 Task: open an excel sheet and write heading  Money ManagerAdd Descriptions in a column and its values below  'Salary, Rent, Groceries, Utilities, Dining out, Transportation & Entertainment. 'Add Categories in next column and its values below  Income, Expense, Expense, Expense, Expense, Expense & Expense. Add Amount in next column and its values below  $2,500, $800, $200, $100, $50, $30 & $100Add Dates in next column and its values below  2023-05-01, 2023-05-05, 2023-05-10, 2023-05-15, 2023-05-20, 2023-05-25 & 2023-05-31Save page Excel Document
Action: Mouse moved to (53, 136)
Screenshot: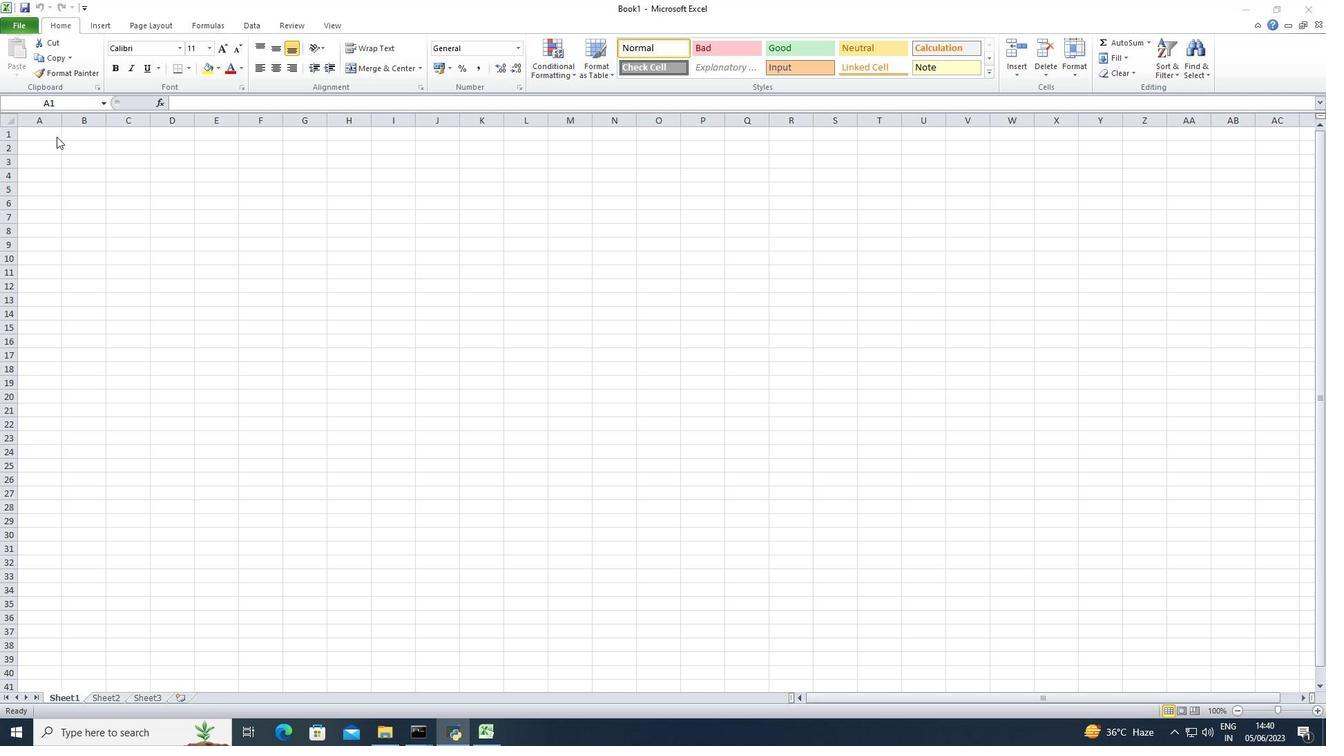 
Action: Mouse pressed left at (53, 136)
Screenshot: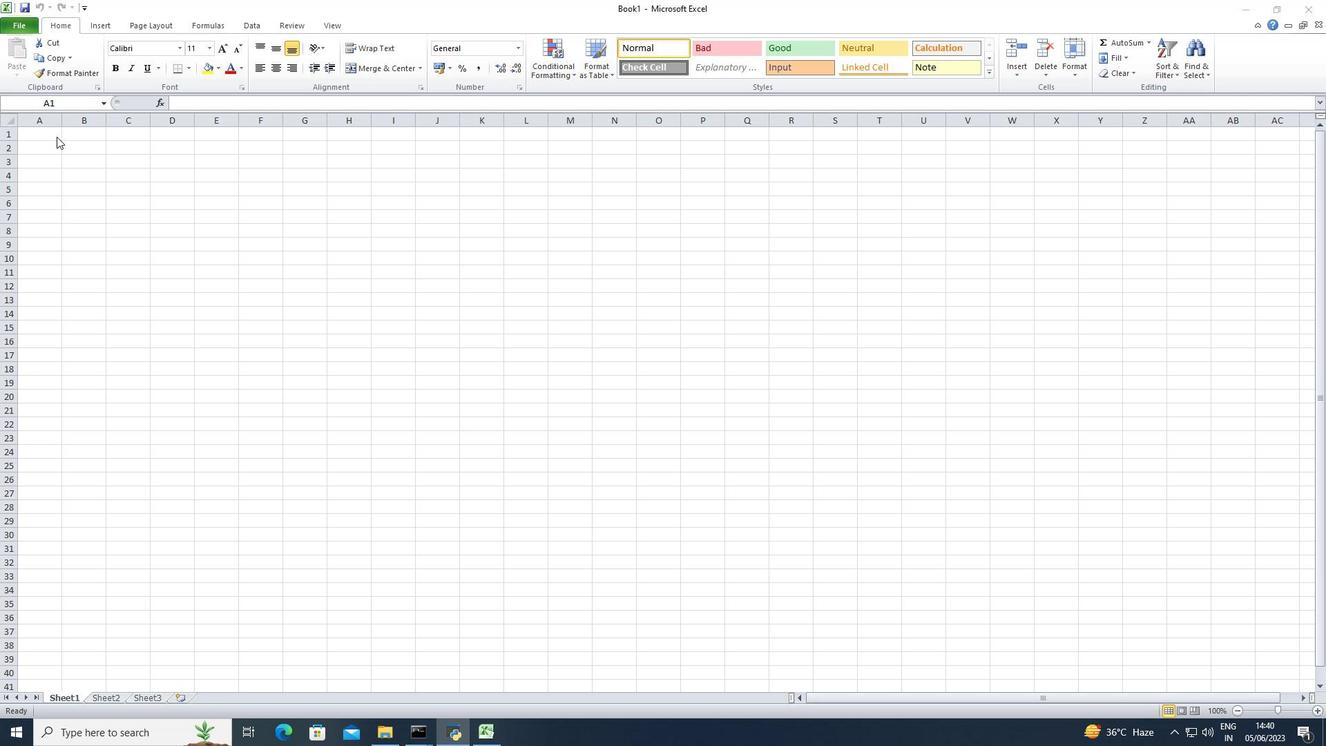 
Action: Key pressed <Key.shift>Money<Key.space><Key.shift>Manager
Screenshot: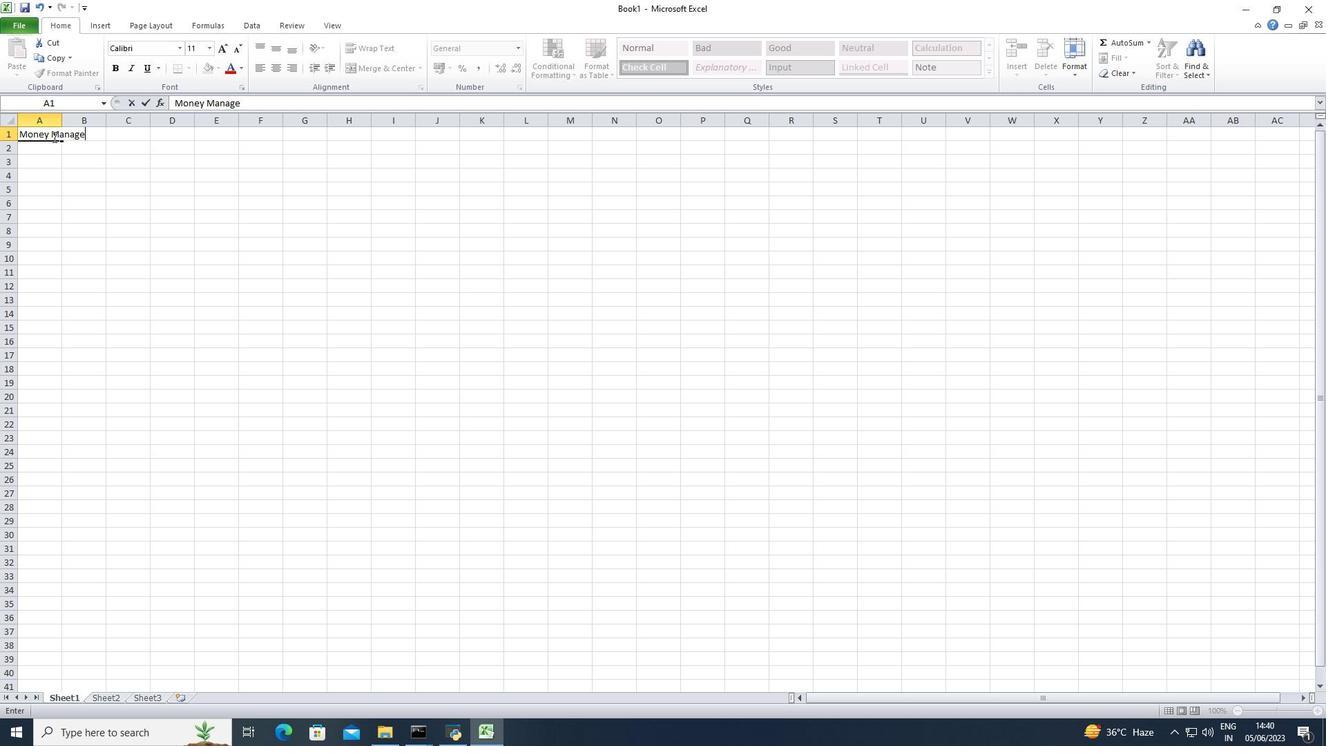 
Action: Mouse moved to (34, 168)
Screenshot: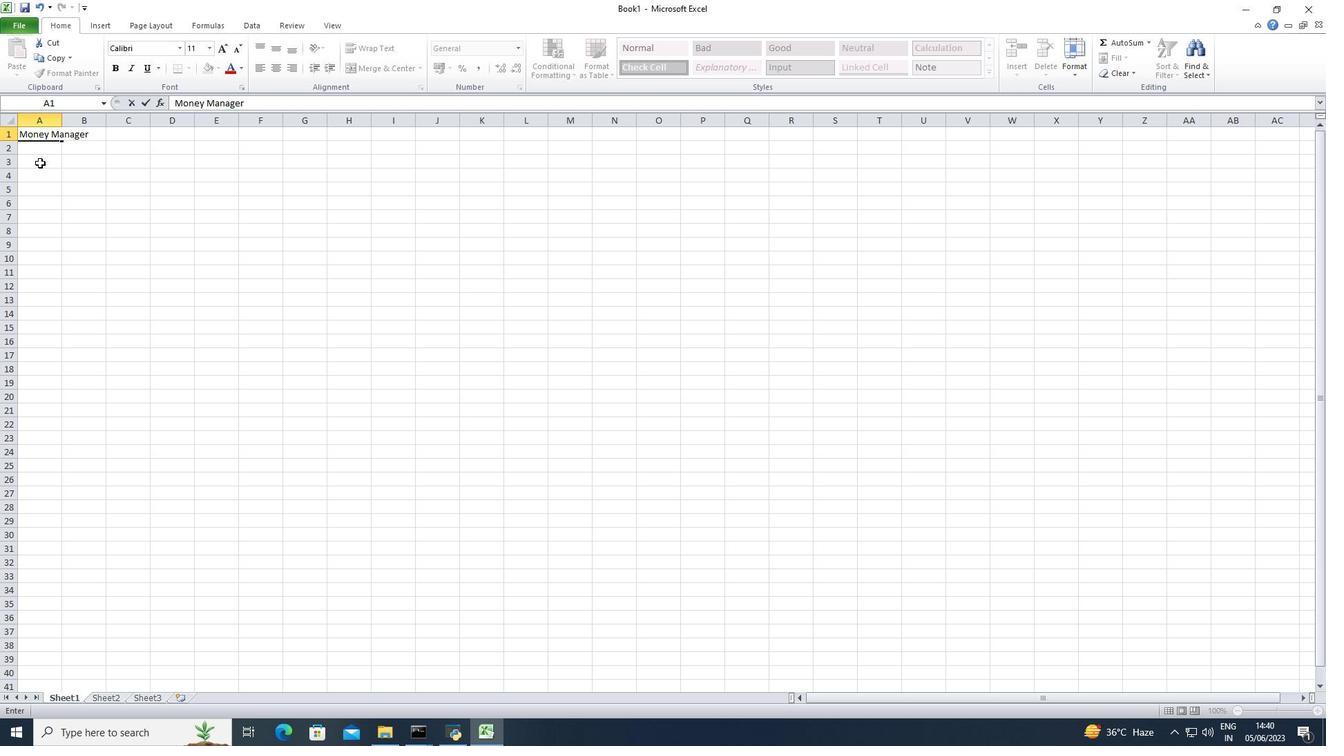 
Action: Mouse pressed left at (34, 168)
Screenshot: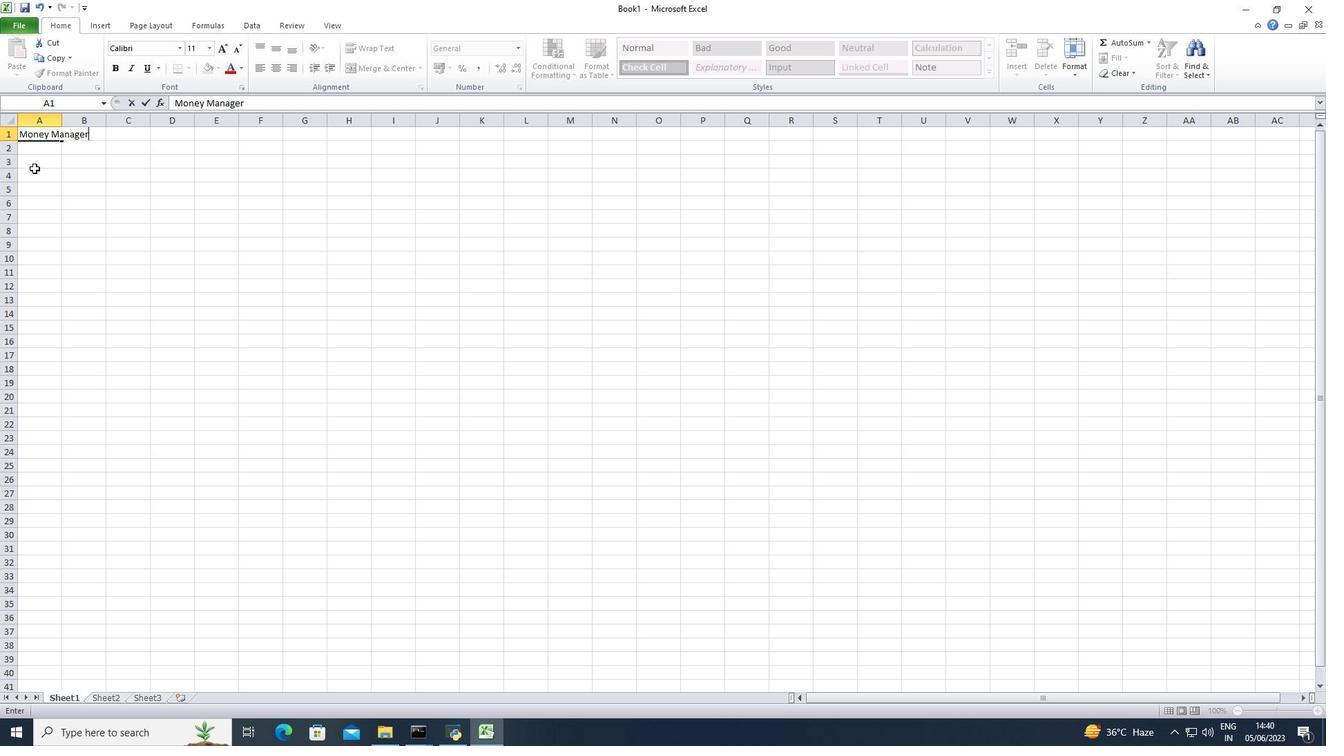 
Action: Key pressed <Key.shift>Descriptions
Screenshot: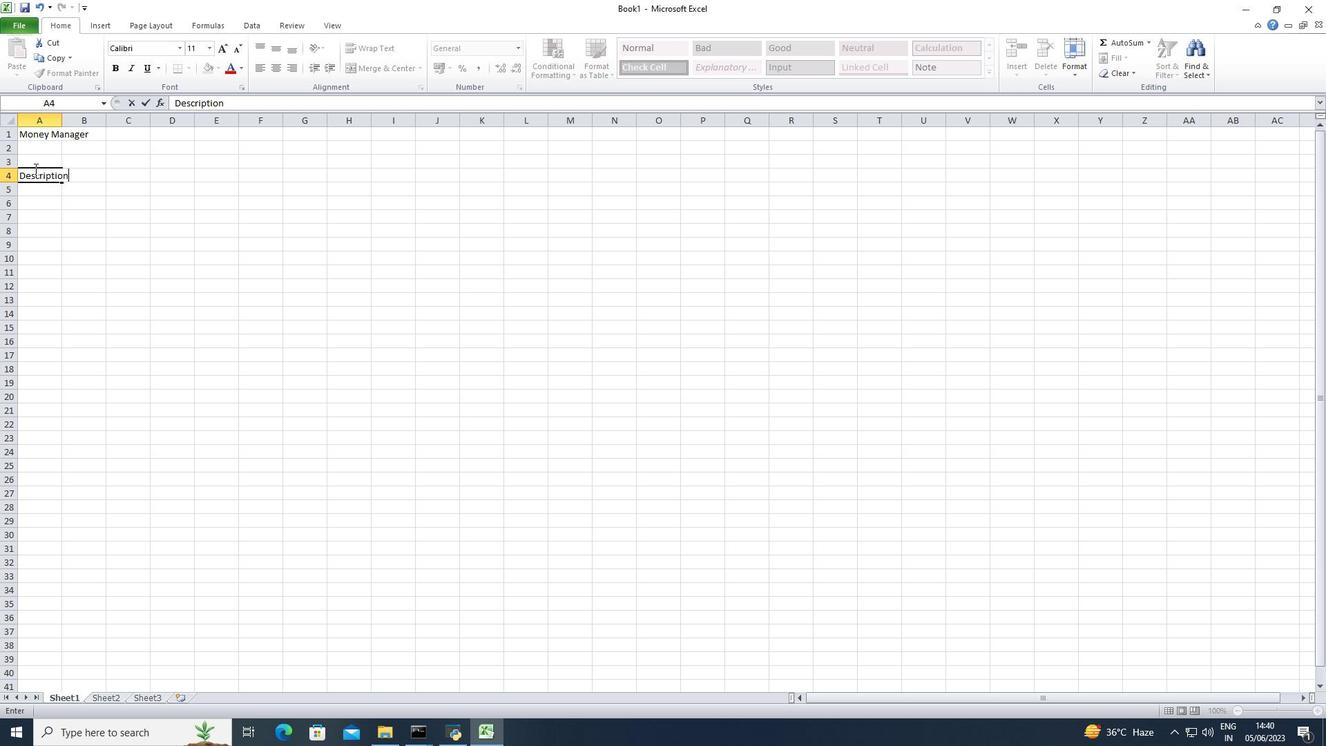 
Action: Mouse moved to (10, 152)
Screenshot: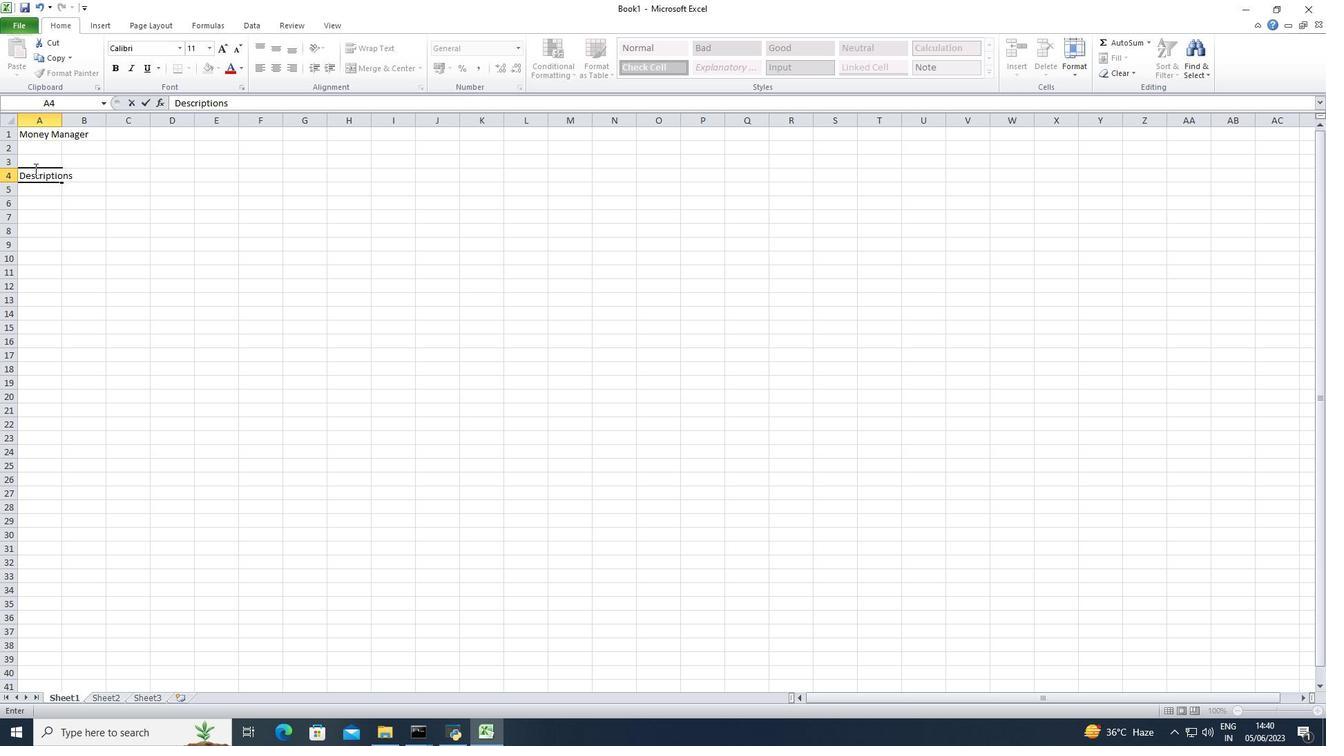 
Action: Key pressed <Key.down><Key.shift>Salary<Key.down><Key.shift>Rent<Key.down><Key.shift>Groceries<Key.down><Key.shift><Key.shift><Key.shift>Utilities<Key.down><Key.shift>Dining<Key.space><Key.shift><Key.shift><Key.shift>Out<Key.down><Key.shift>Transportation<Key.space><Key.enter><Key.shift>Entertainment<Key.down><Key.right><Key.right><Key.up><Key.up><Key.up><Key.up><Key.up><Key.up><Key.up><Key.up><Key.shift>Categories<Key.down><Key.shift><Key.shift><Key.shift><Key.shift><Key.shift><Key.shift><Key.shift><Key.shift><Key.shift><Key.shift>Income<Key.down><Key.shift>Expense<Key.down><Key.shift>Expense<Key.down><Key.shift>Expense<Key.down><Key.shift><Key.shift><Key.shift><Key.shift><Key.shift><Key.shift><Key.shift><Key.shift><Key.shift><Key.shift><Key.shift><Key.shift><Key.shift>Expense<Key.down><Key.shift>Expense<Key.down><Key.shift>Expense<Key.down><Key.right><Key.right><Key.up><Key.up><Key.up><Key.up><Key.up><Key.up><Key.up><Key.up><Key.shift>Amount<Key.down>2500<Key.down>800<Key.down>200<Key.down>100<Key.down>50<Key.down>30<Key.down>100<Key.down>
Screenshot: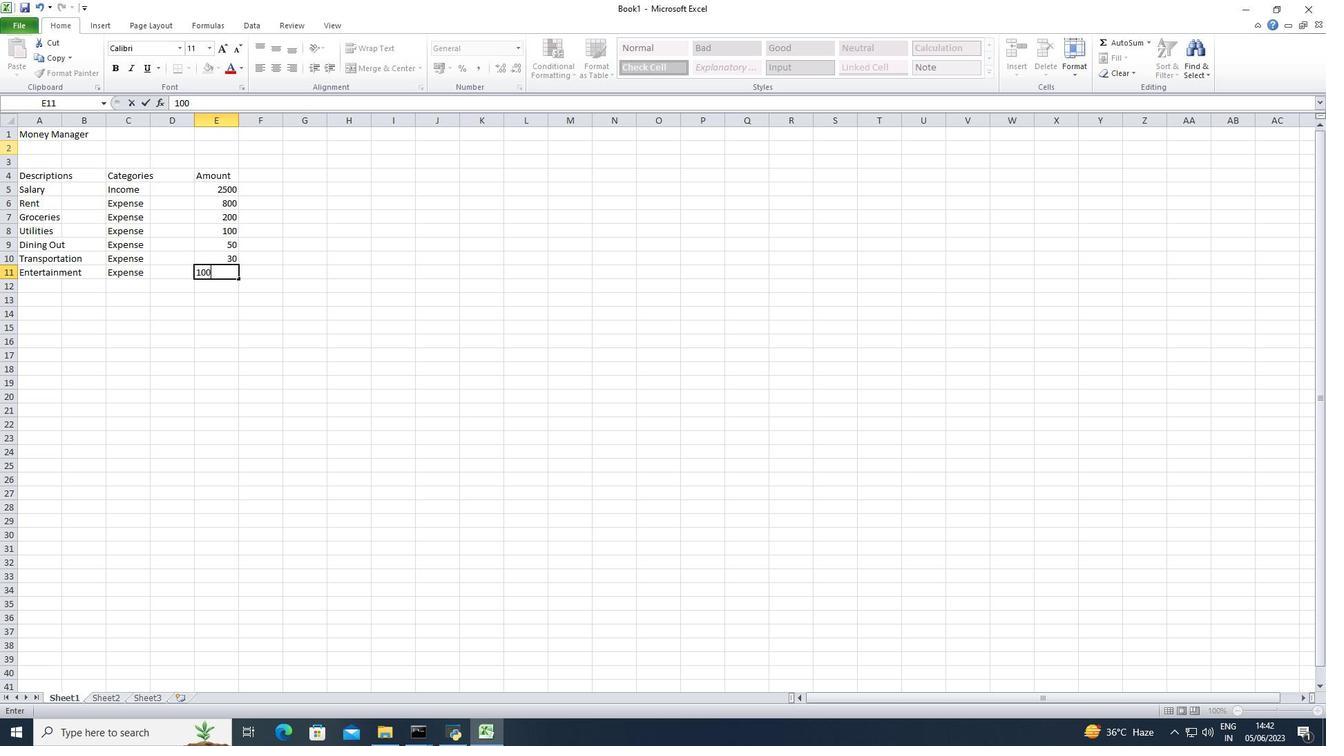 
Action: Mouse moved to (209, 193)
Screenshot: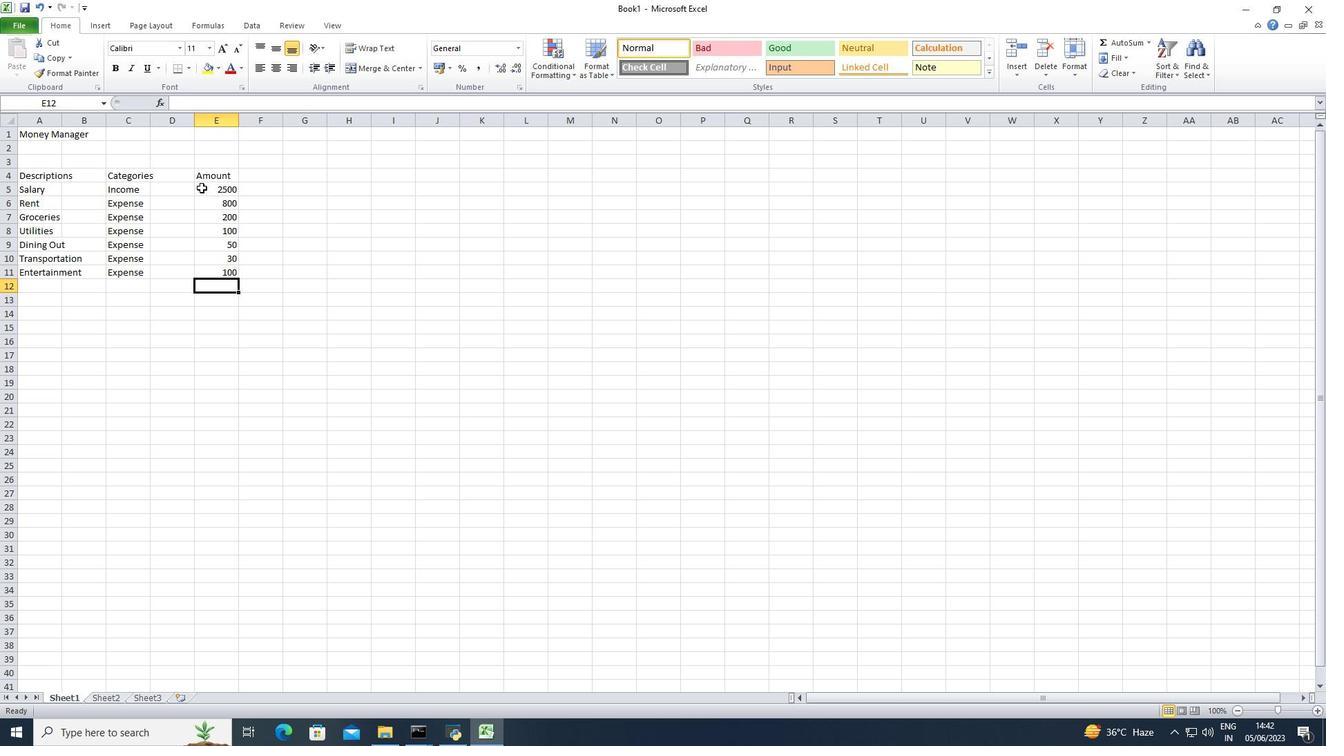 
Action: Mouse pressed left at (209, 193)
Screenshot: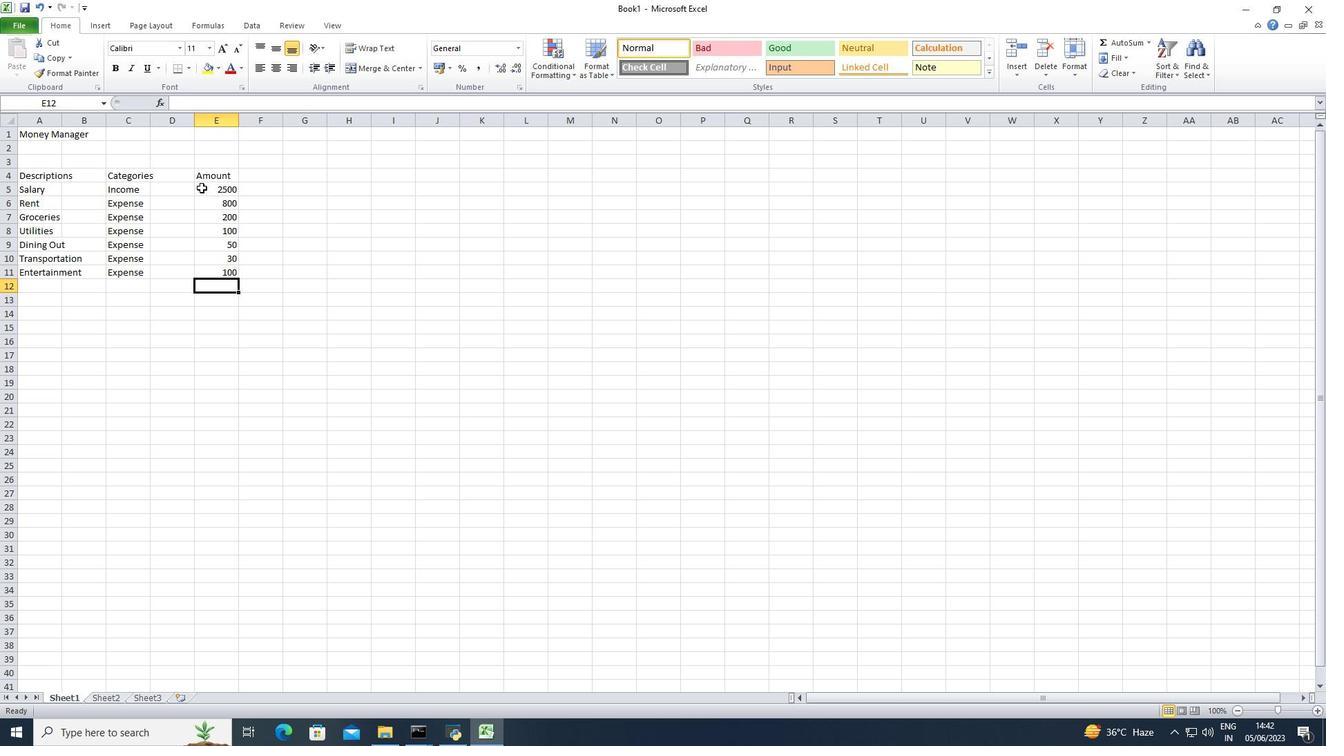 
Action: Mouse moved to (517, 51)
Screenshot: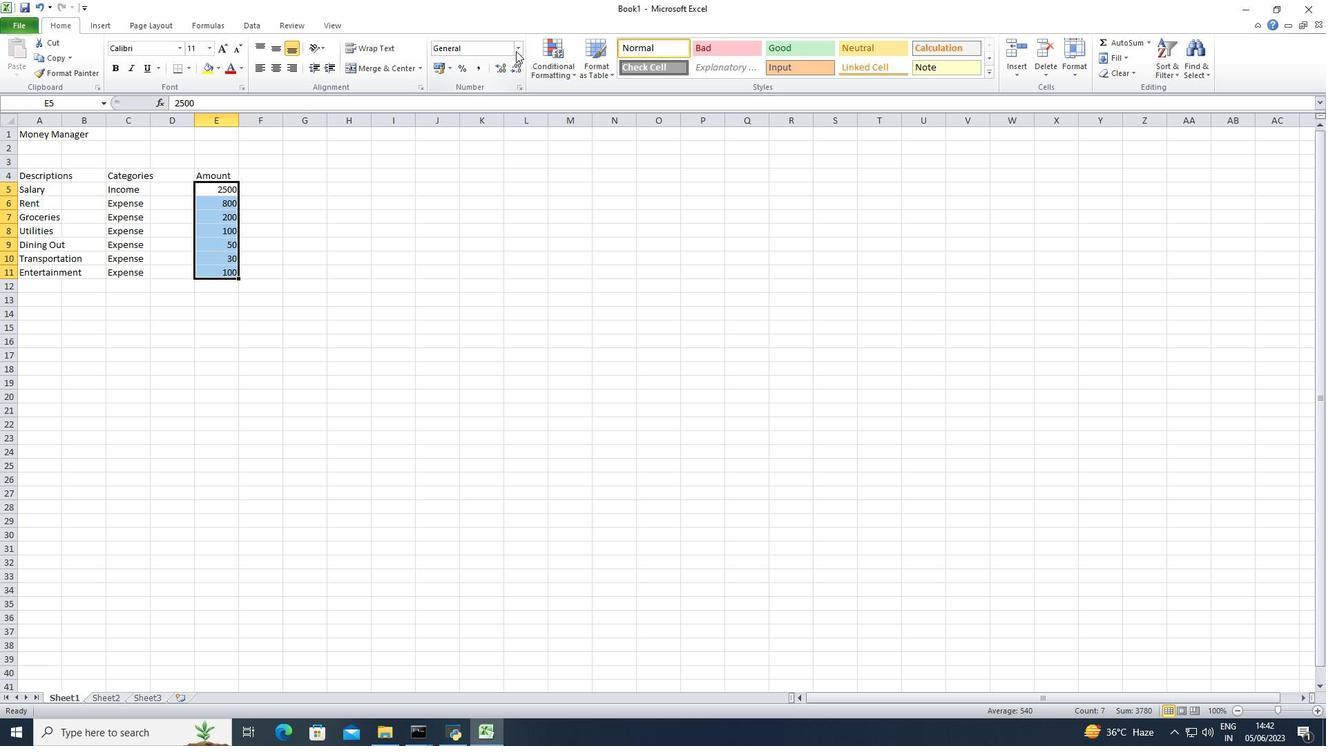 
Action: Mouse pressed left at (517, 51)
Screenshot: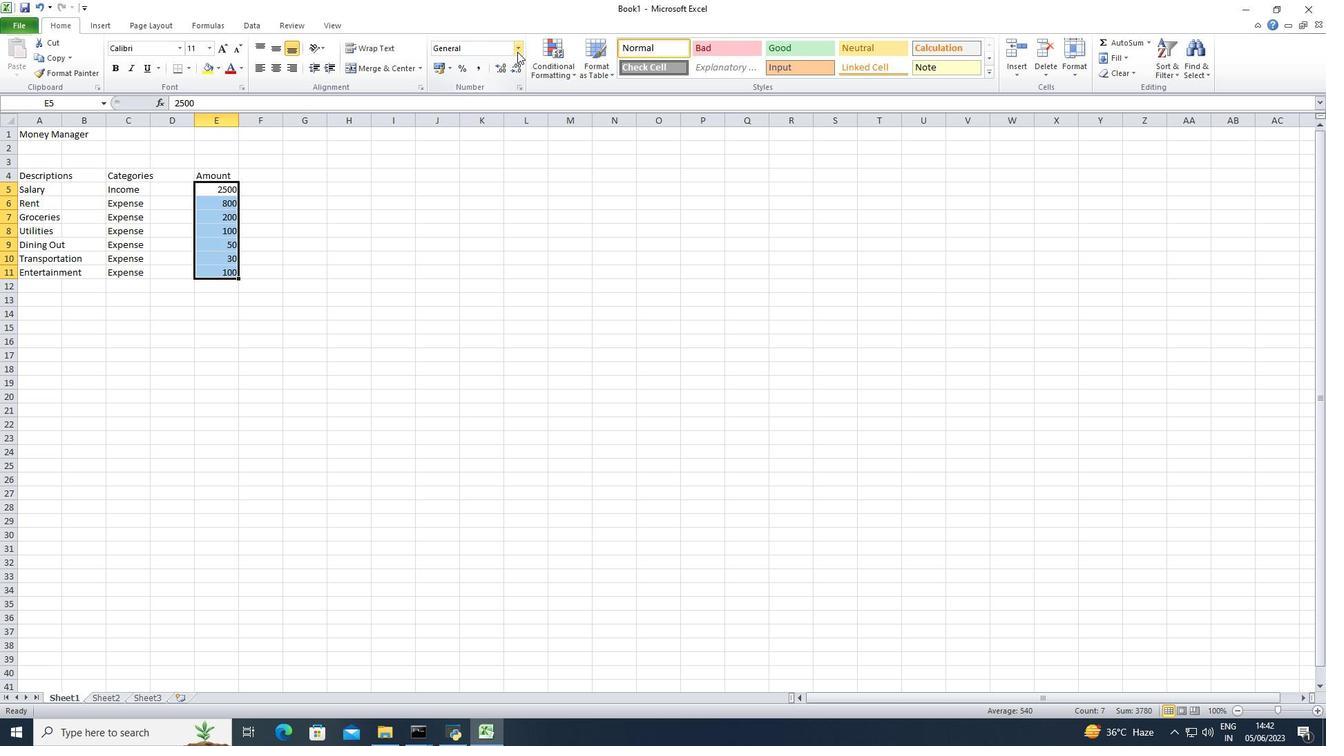 
Action: Mouse moved to (501, 402)
Screenshot: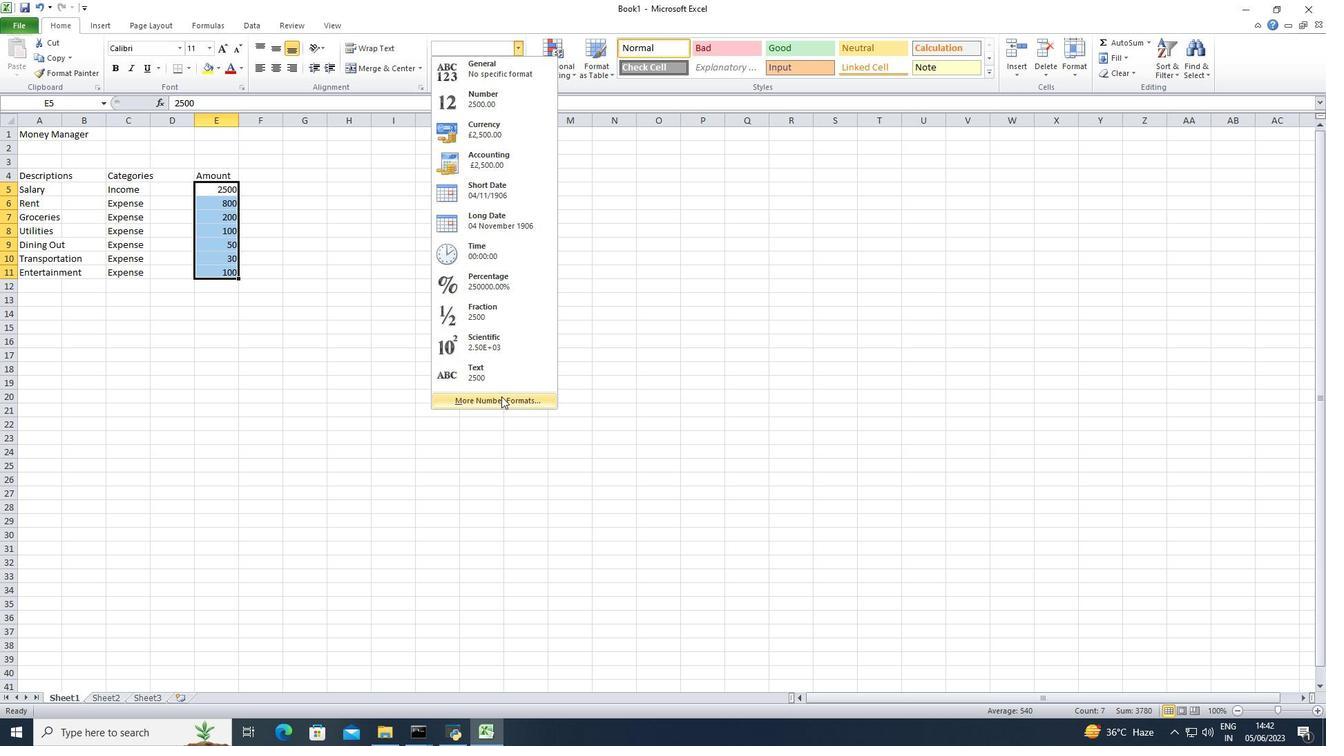 
Action: Mouse pressed left at (501, 402)
Screenshot: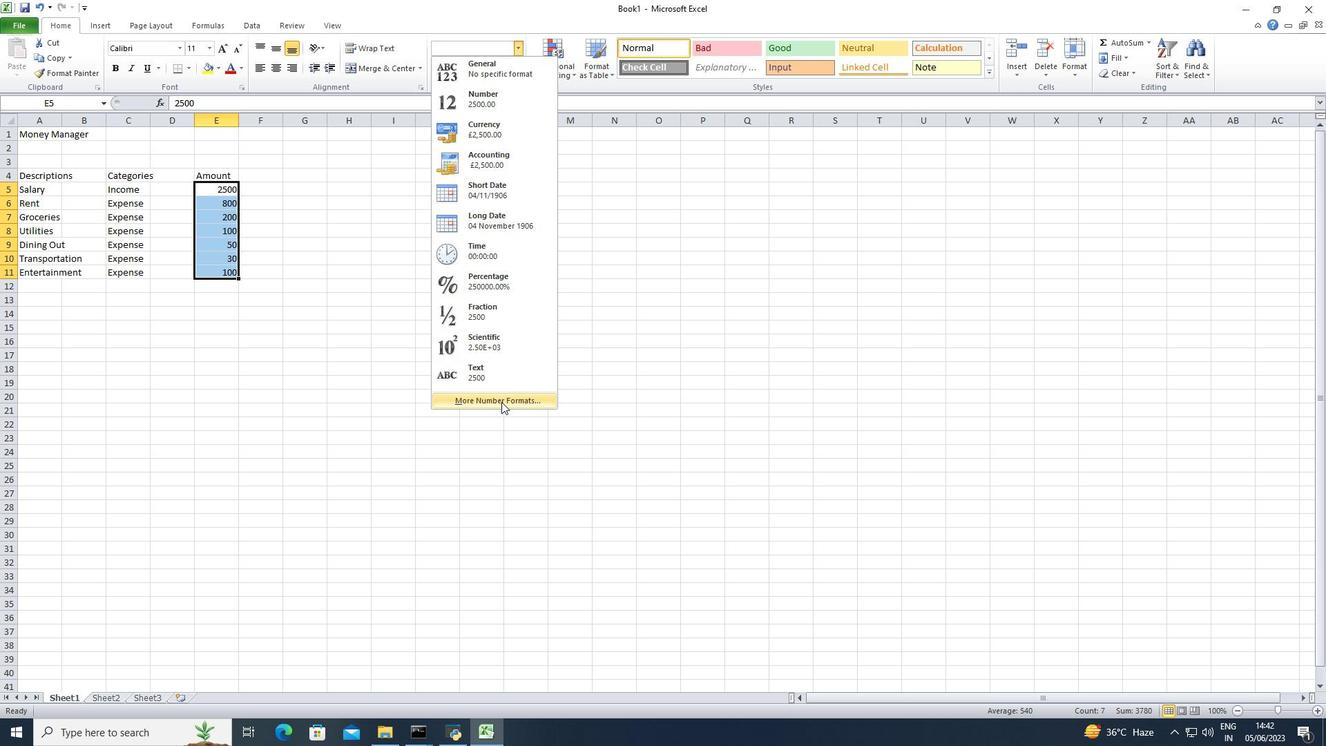
Action: Mouse moved to (216, 258)
Screenshot: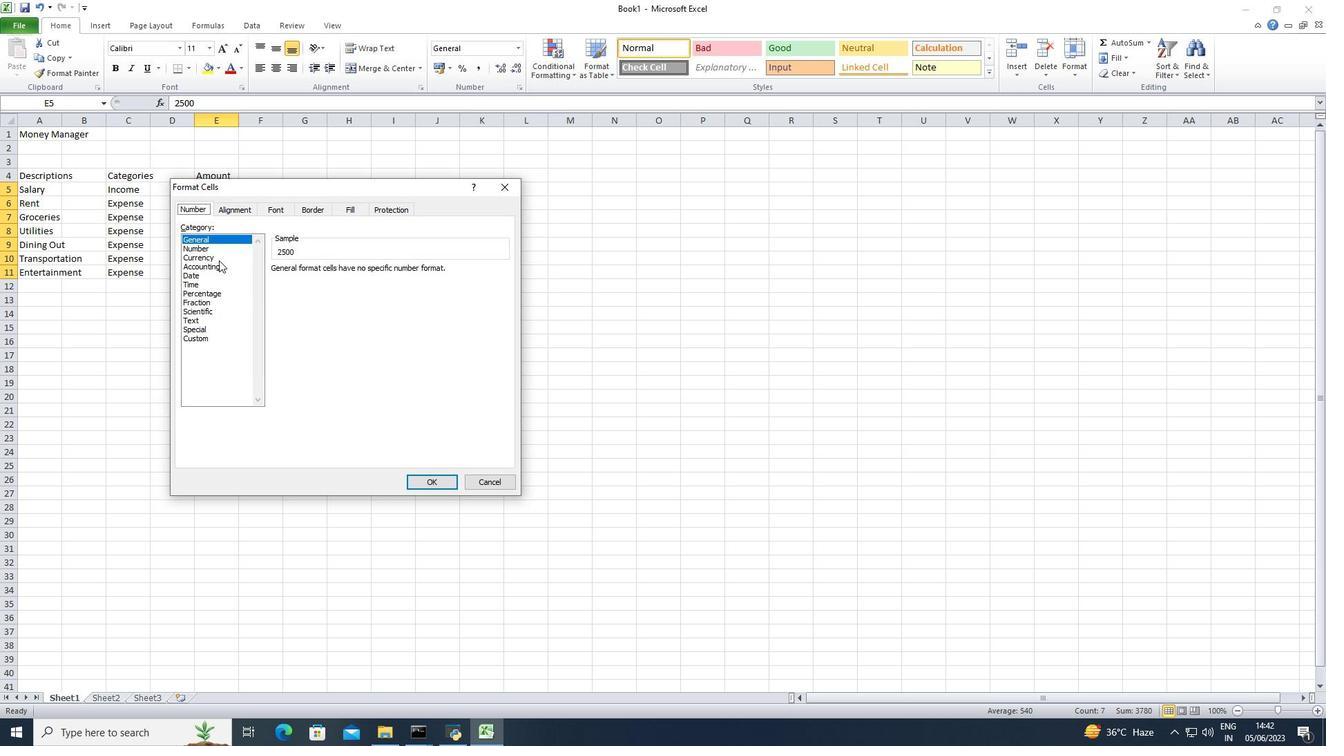 
Action: Mouse pressed left at (216, 258)
Screenshot: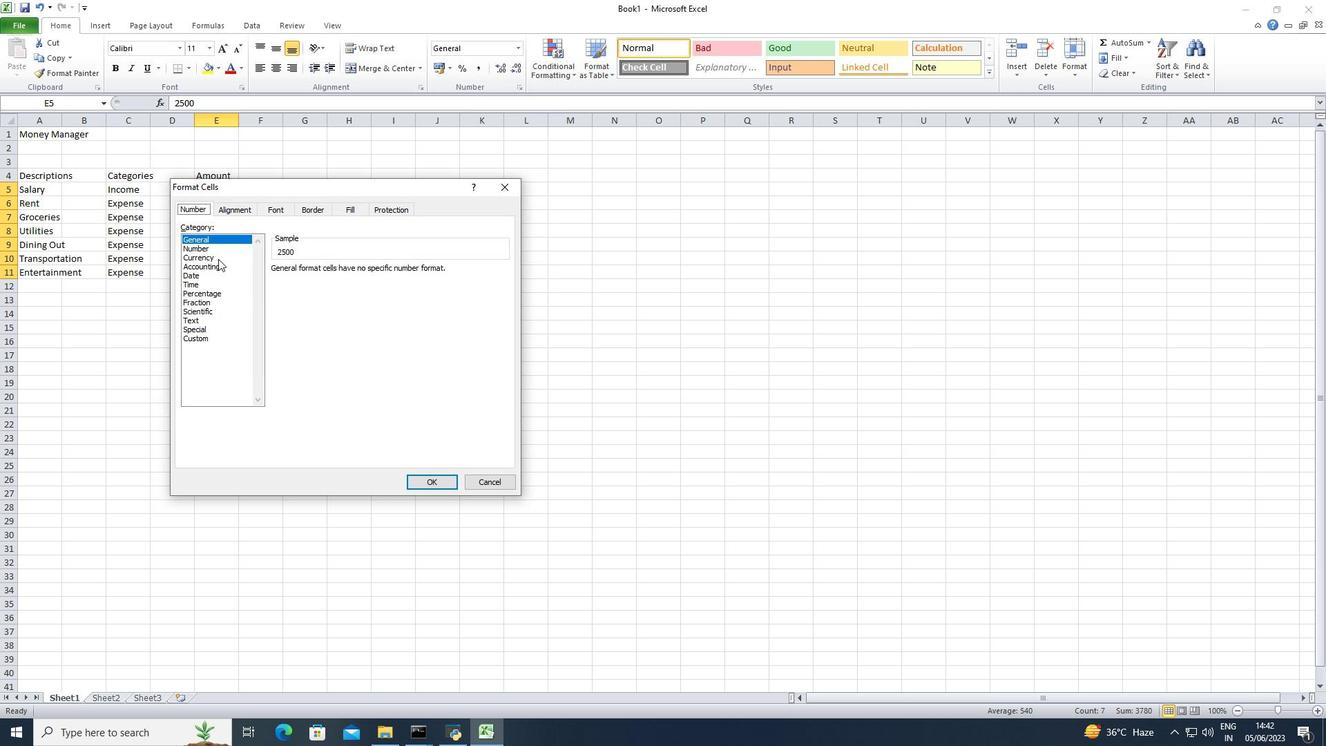 
Action: Mouse moved to (362, 272)
Screenshot: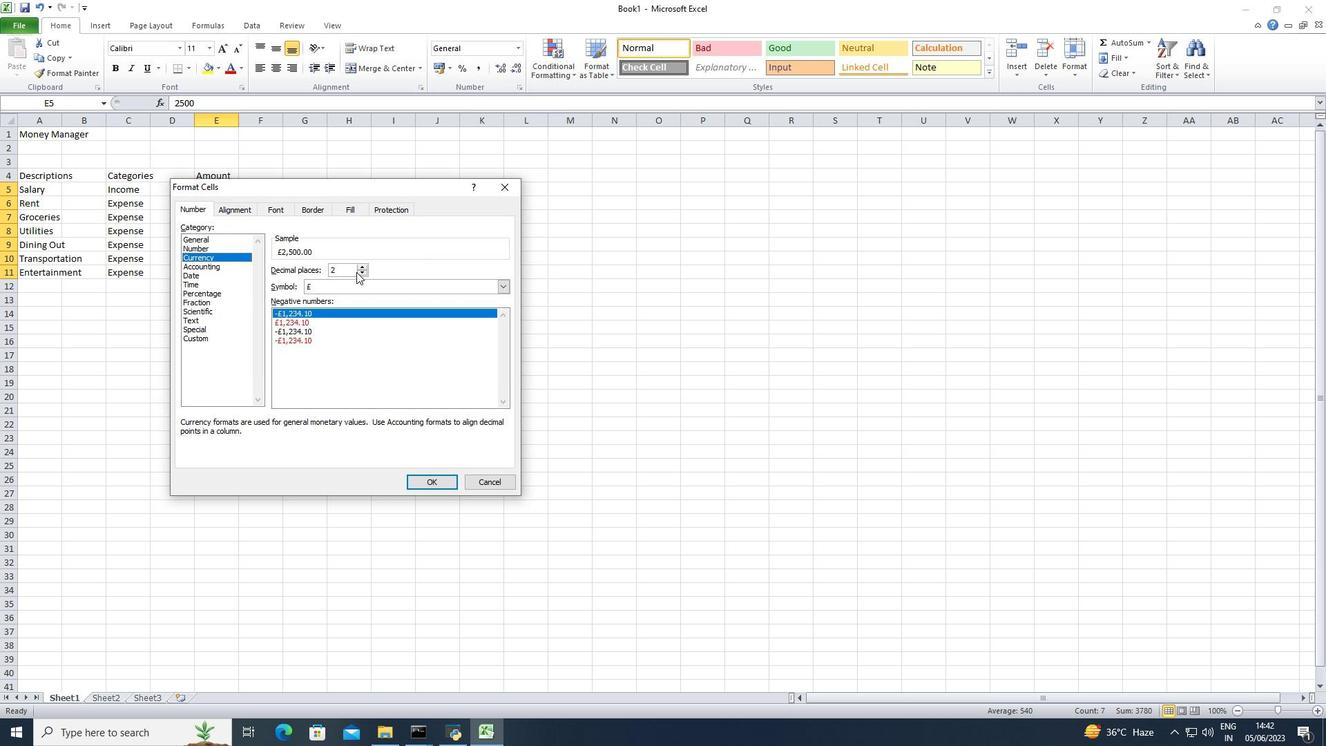 
Action: Mouse pressed left at (362, 272)
Screenshot: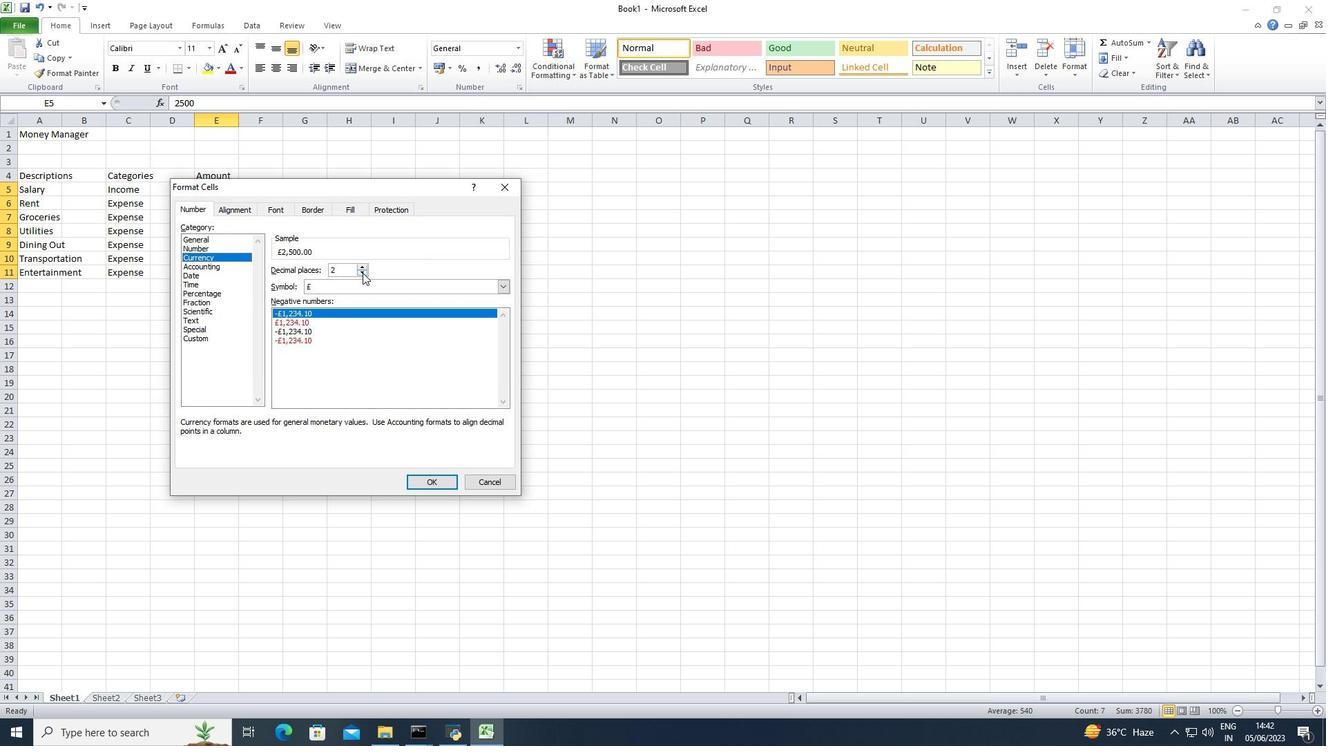 
Action: Mouse pressed left at (362, 272)
Screenshot: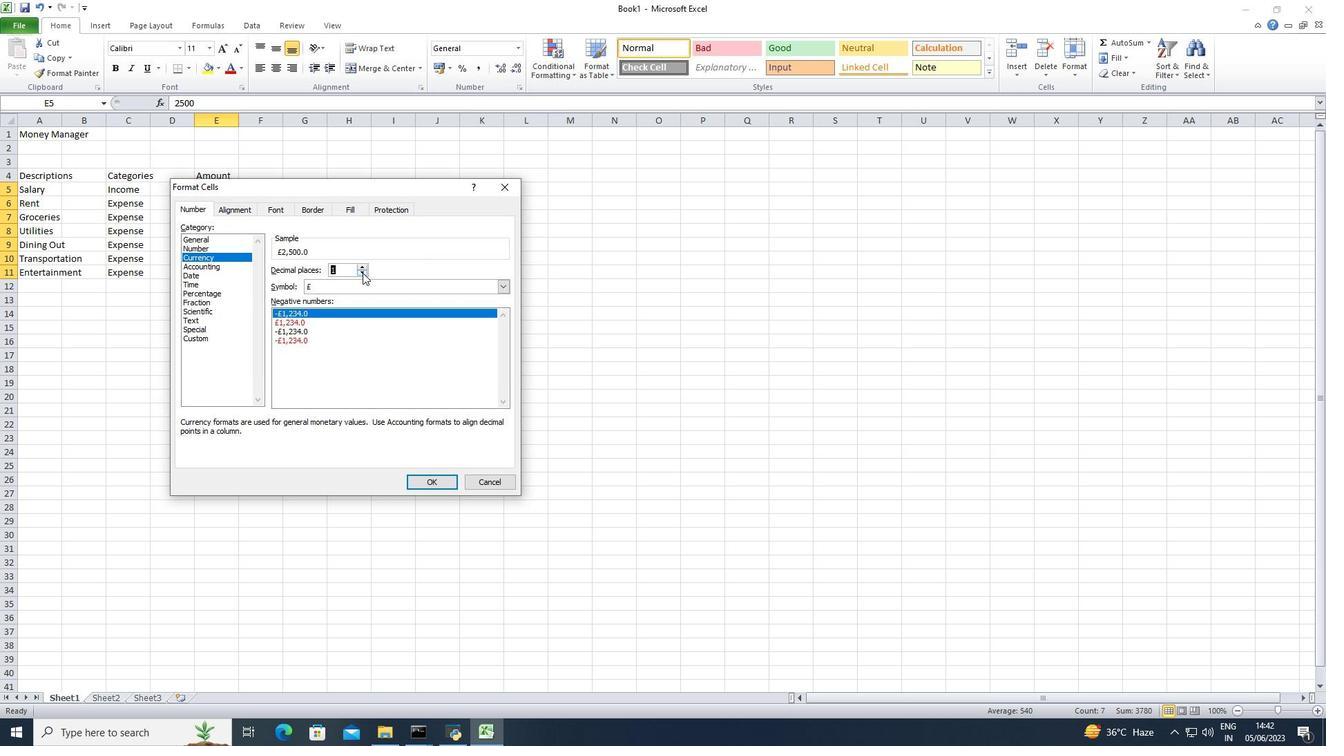 
Action: Mouse moved to (368, 282)
Screenshot: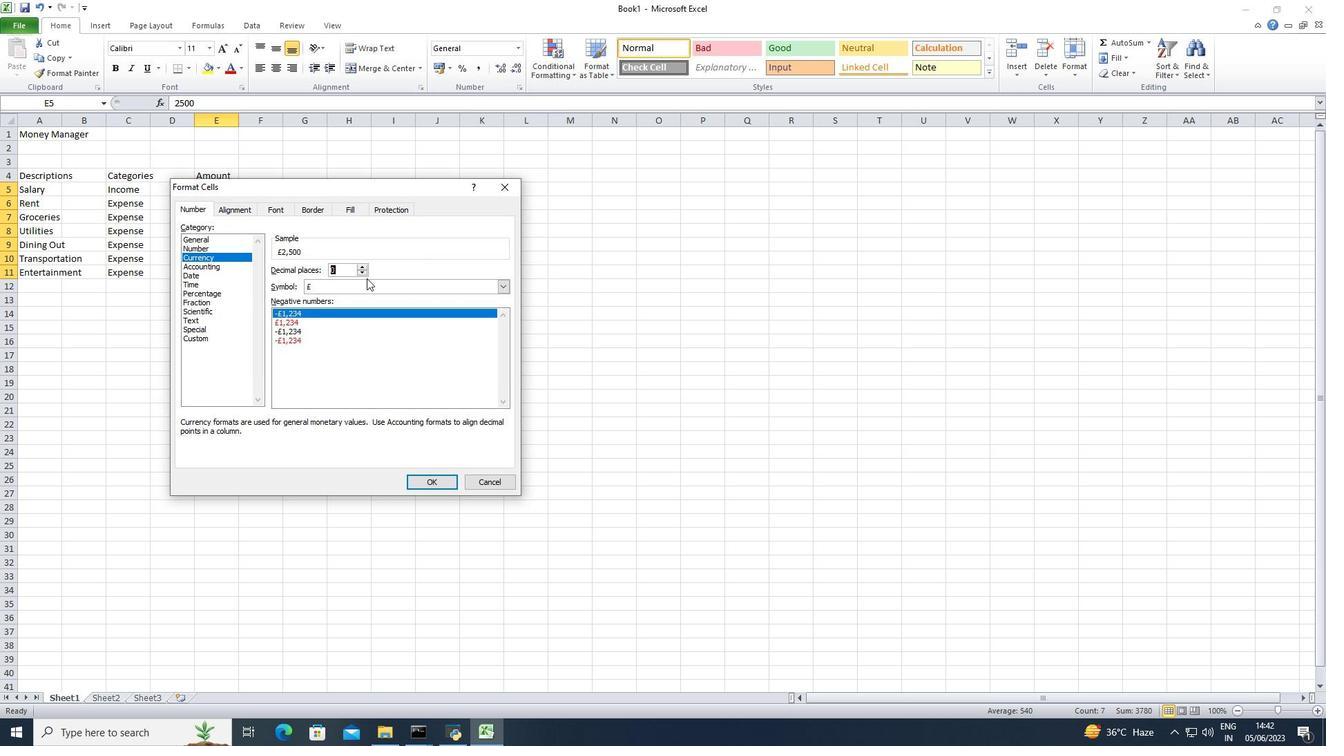 
Action: Mouse pressed left at (368, 282)
Screenshot: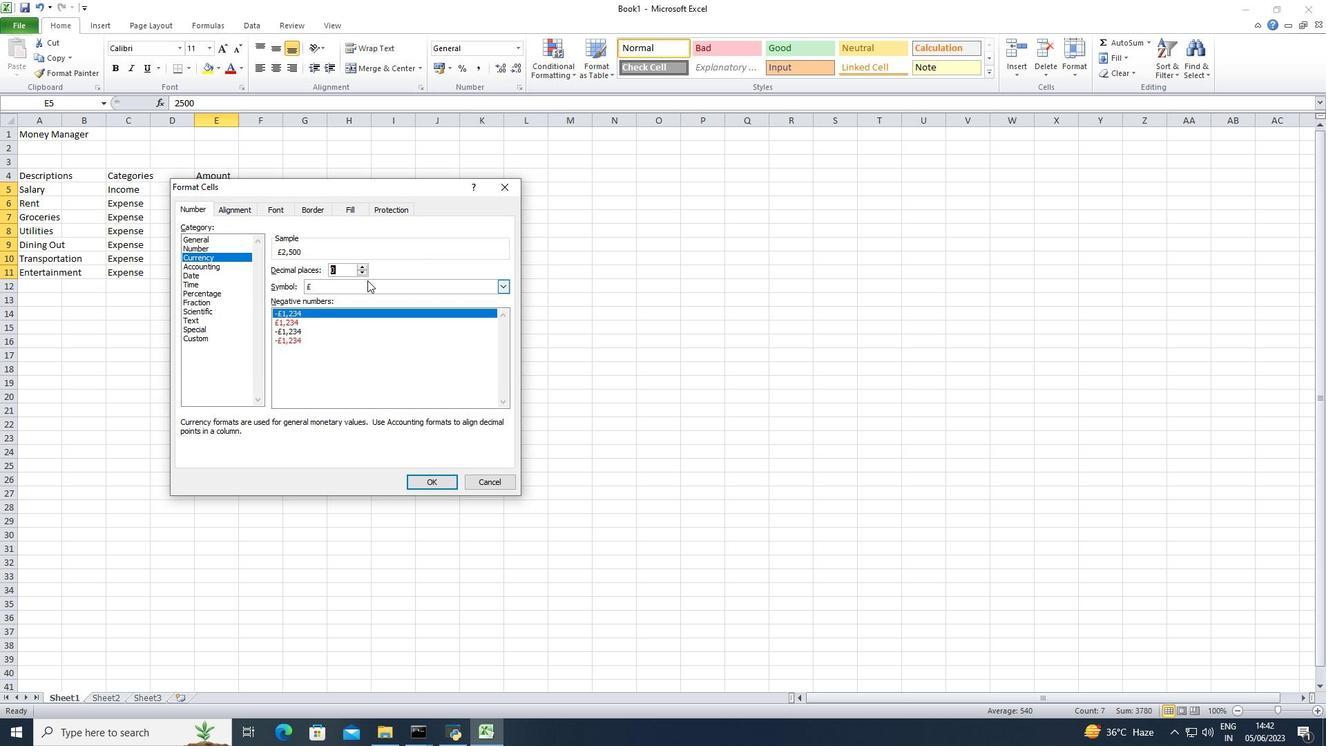 
Action: Mouse moved to (362, 324)
Screenshot: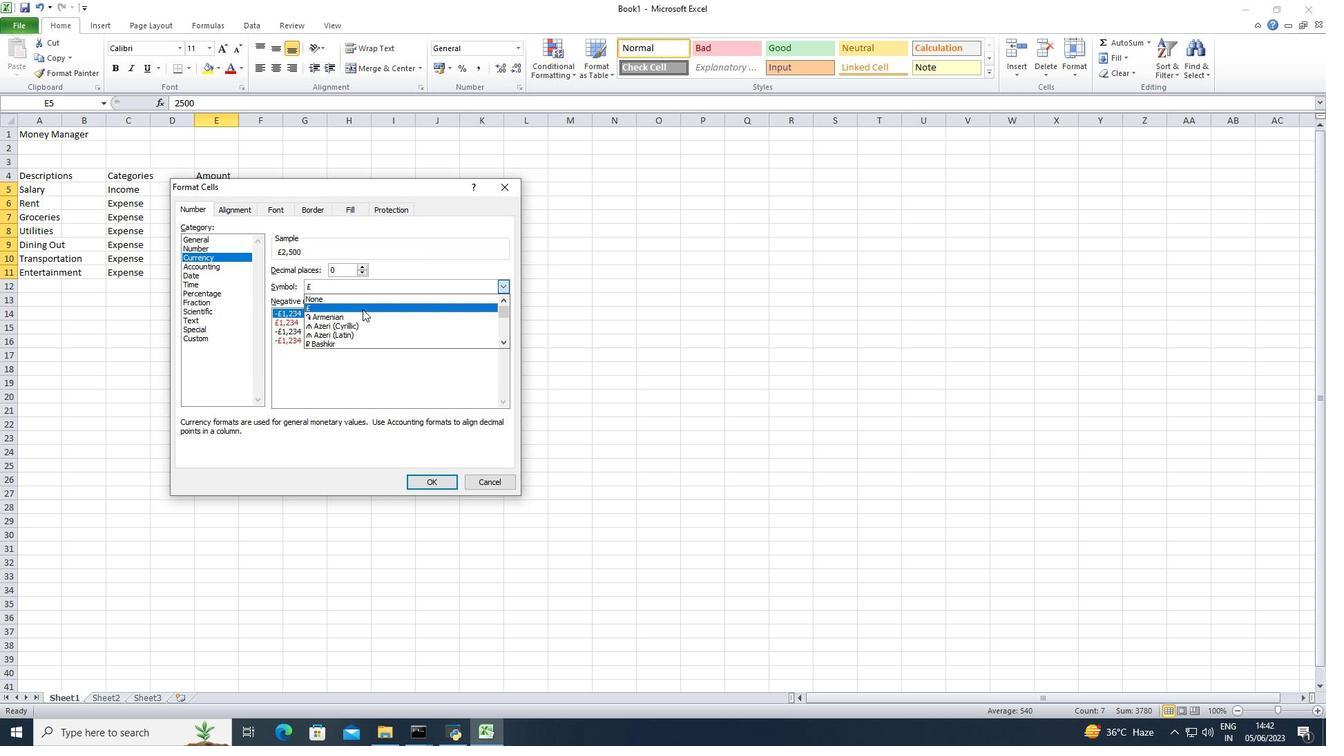 
Action: Mouse scrolled (362, 323) with delta (0, 0)
Screenshot: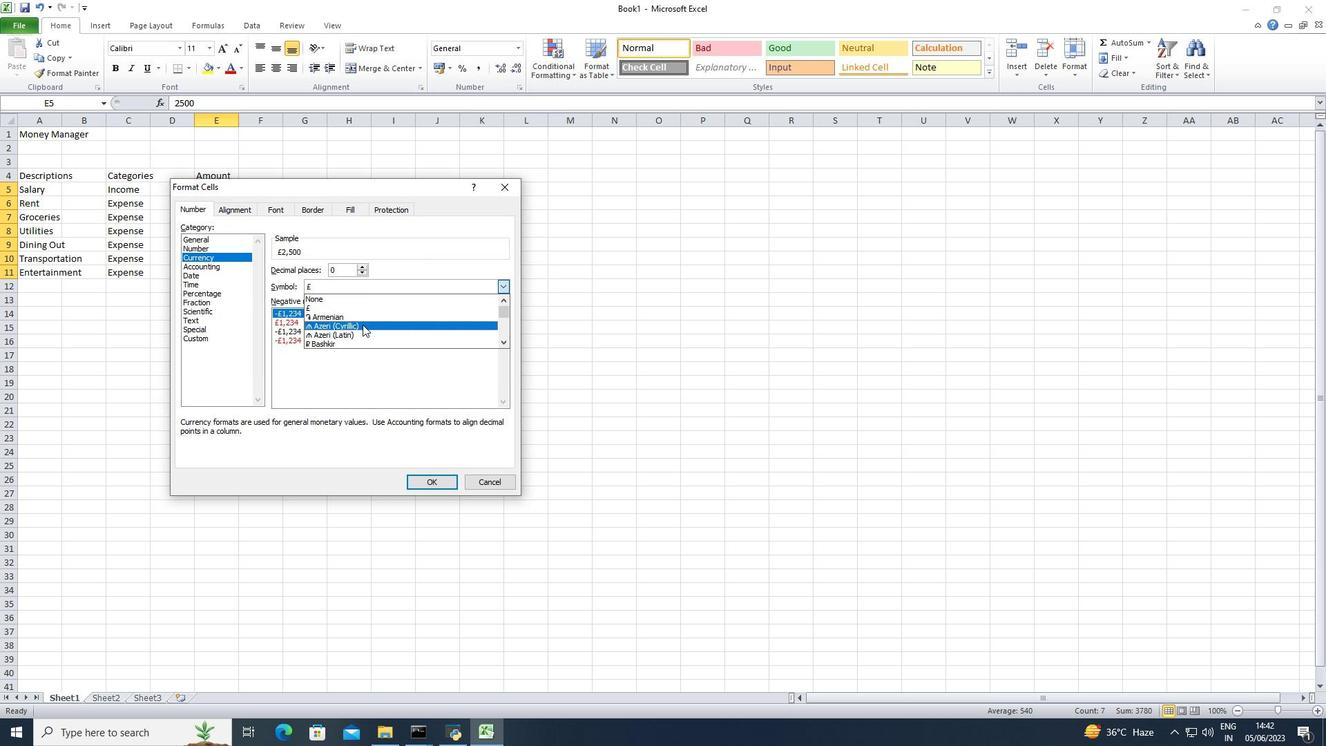
Action: Mouse scrolled (362, 323) with delta (0, 0)
Screenshot: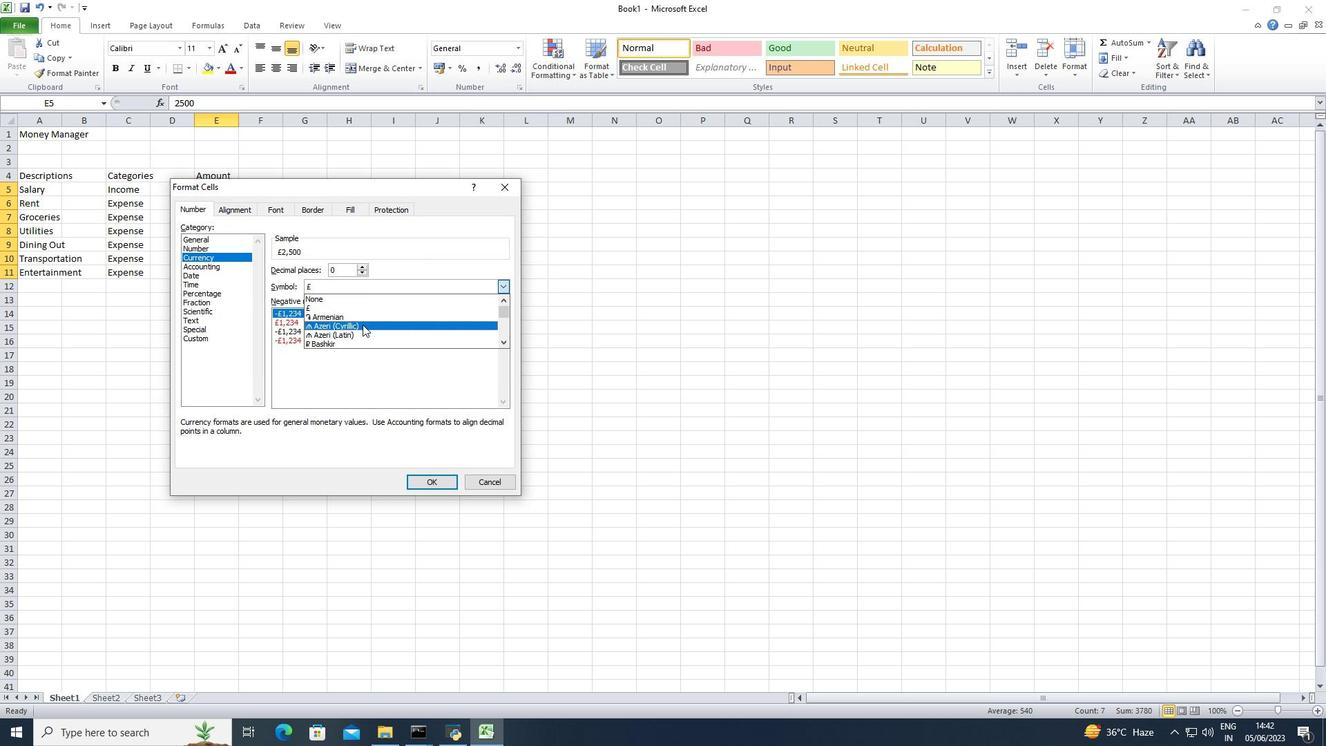 
Action: Mouse scrolled (362, 323) with delta (0, 0)
Screenshot: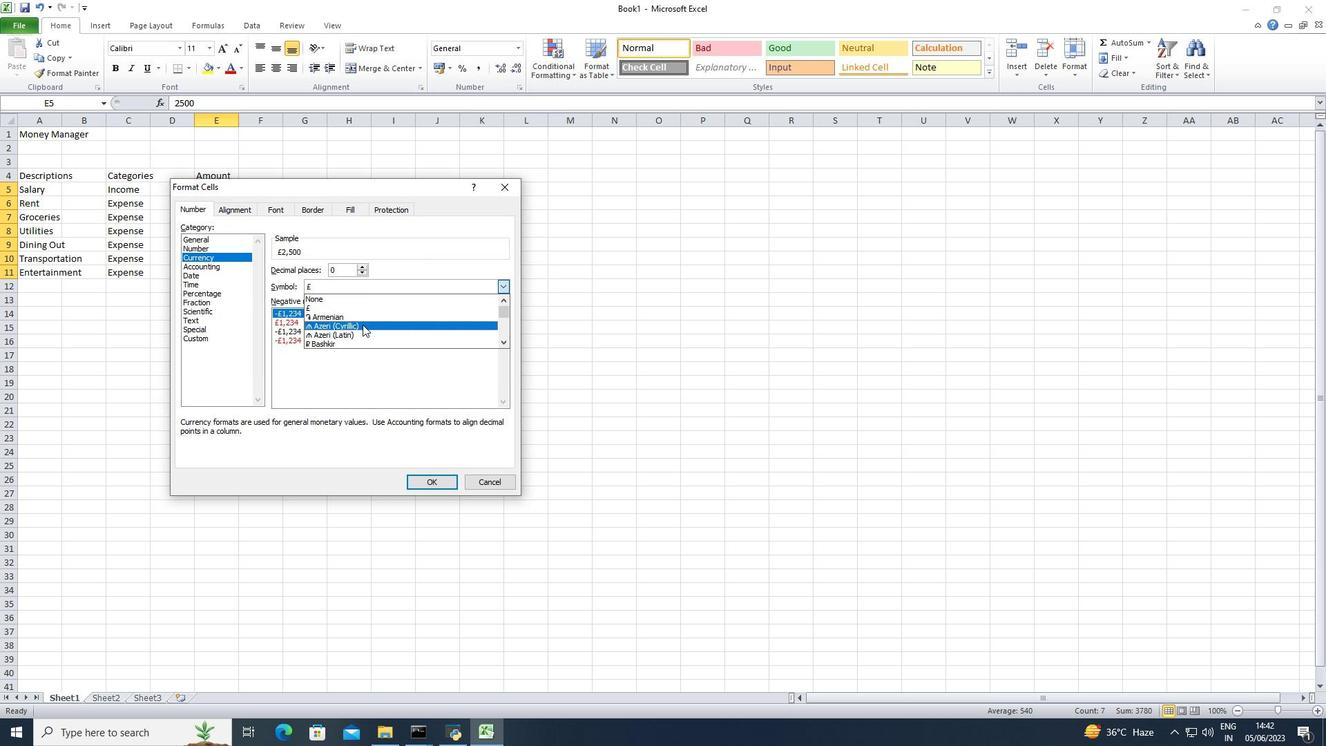 
Action: Mouse scrolled (362, 323) with delta (0, 0)
Screenshot: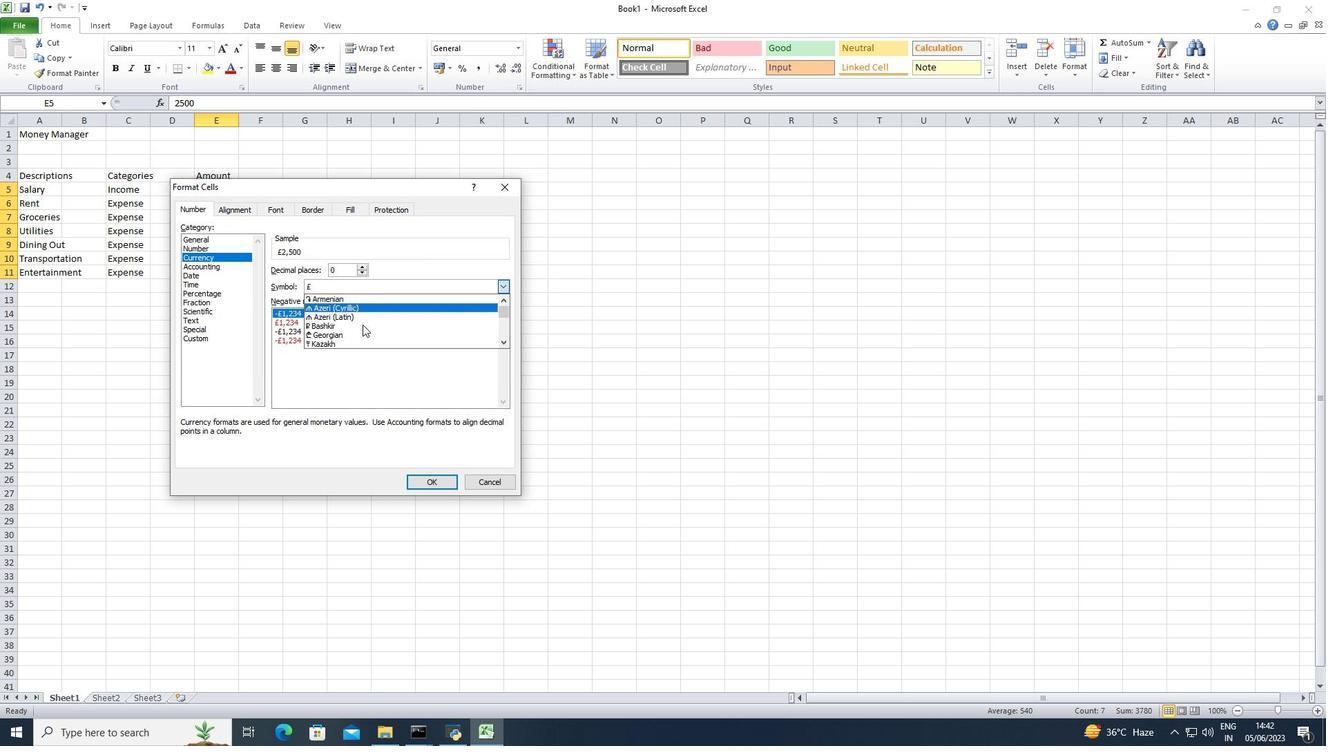 
Action: Mouse scrolled (362, 323) with delta (0, 0)
Screenshot: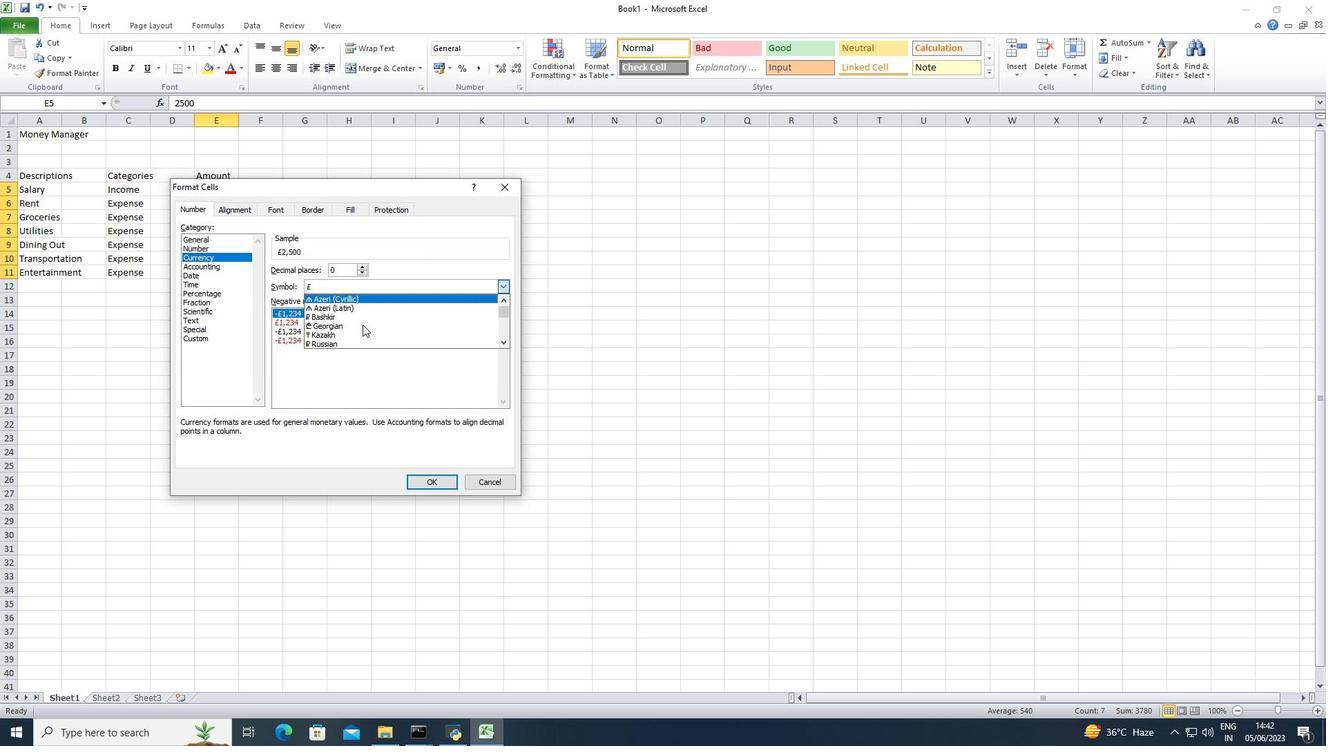 
Action: Mouse scrolled (362, 323) with delta (0, 0)
Screenshot: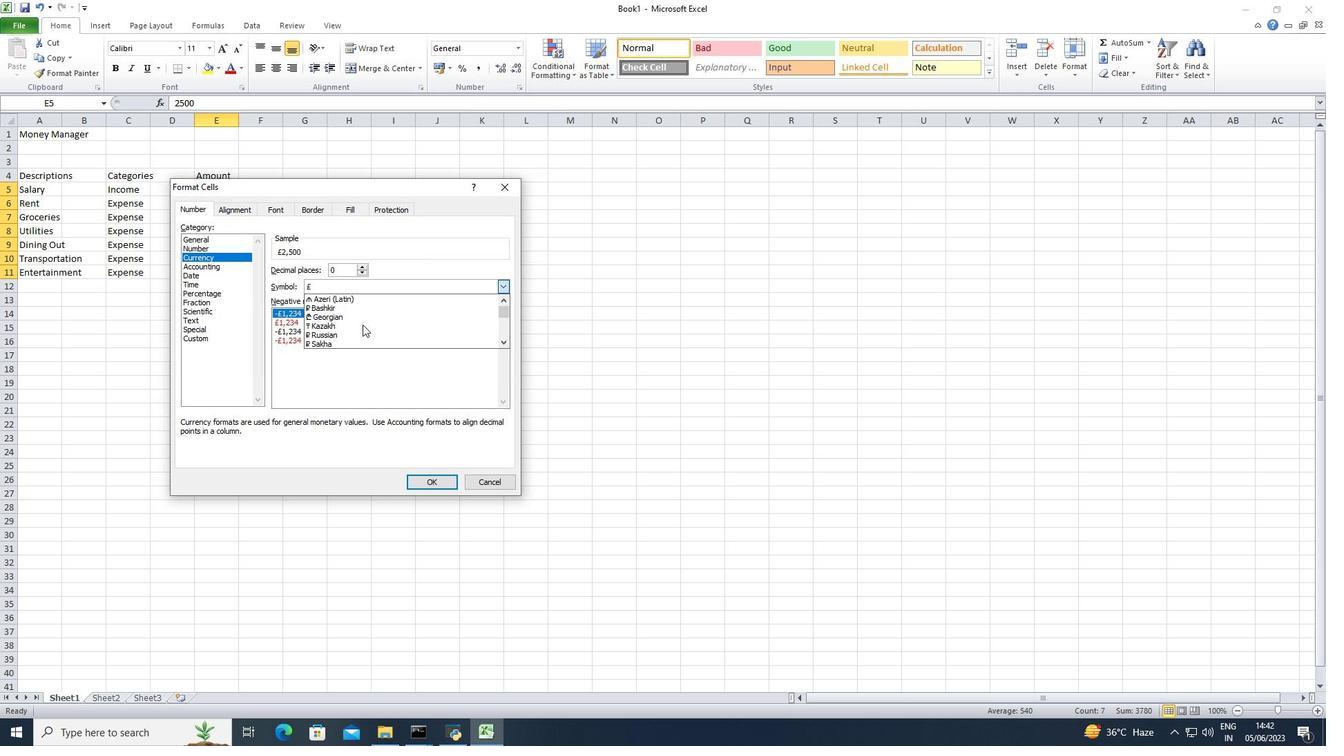
Action: Mouse scrolled (362, 323) with delta (0, 0)
Screenshot: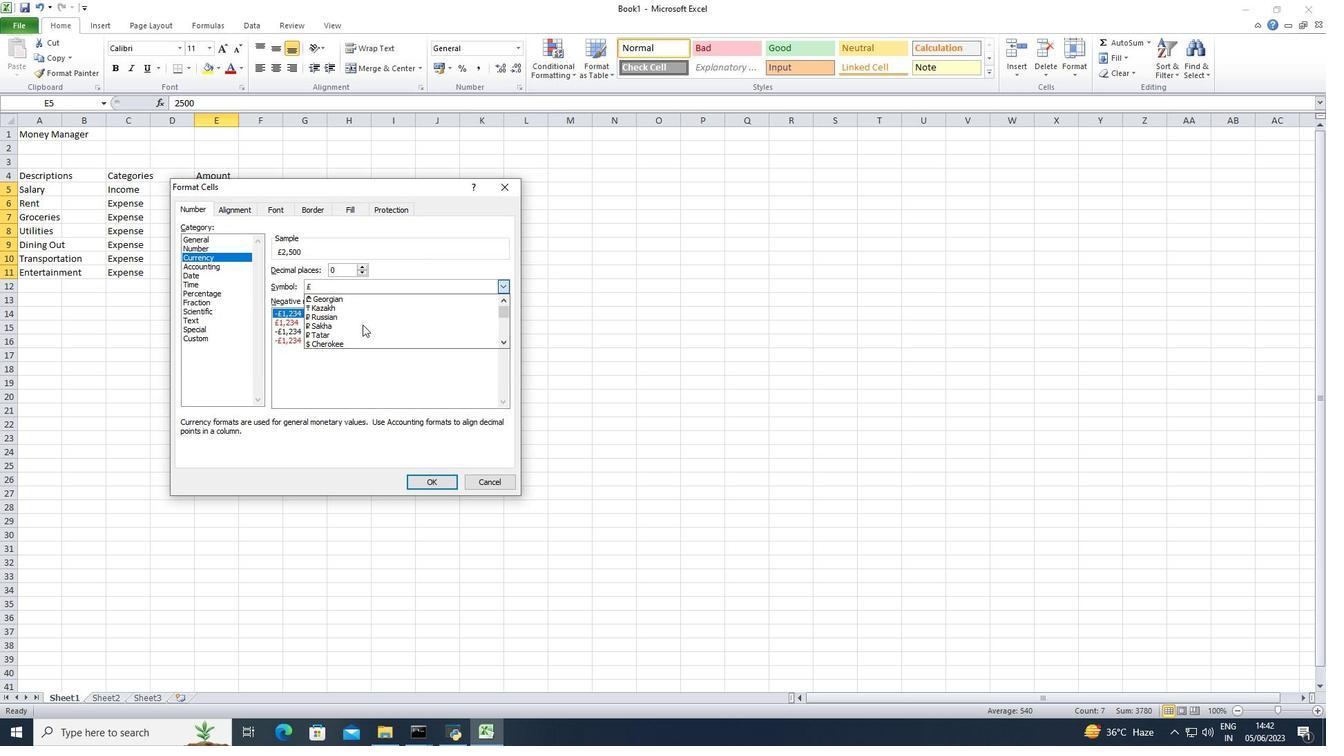 
Action: Mouse scrolled (362, 323) with delta (0, 0)
Screenshot: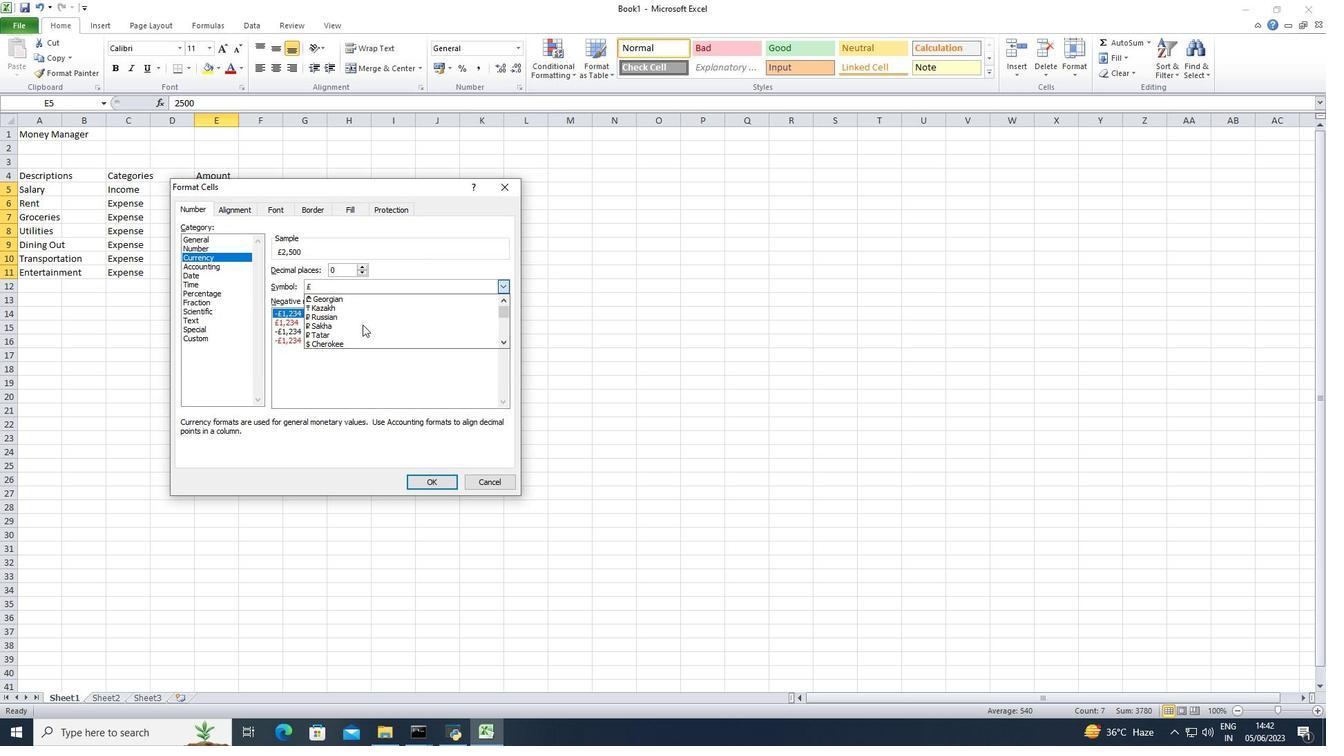 
Action: Mouse scrolled (362, 323) with delta (0, 0)
Screenshot: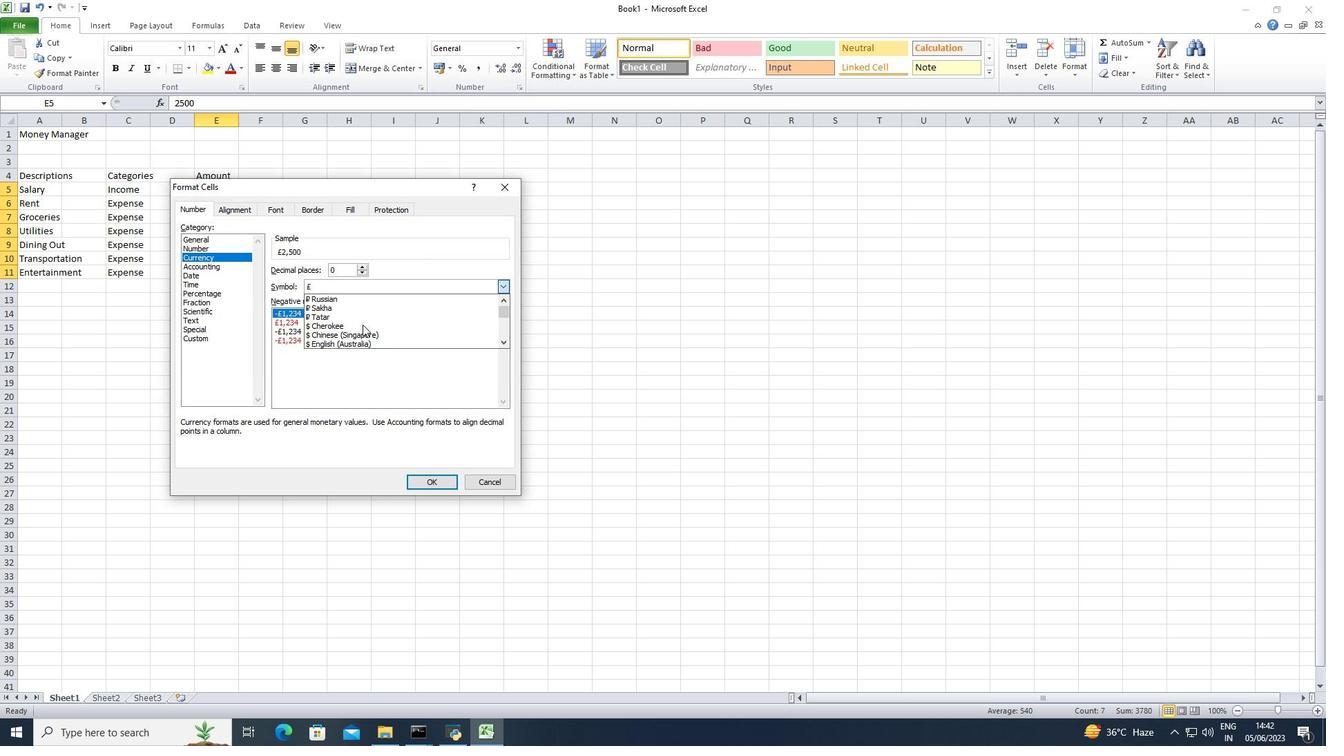 
Action: Mouse scrolled (362, 323) with delta (0, 0)
Screenshot: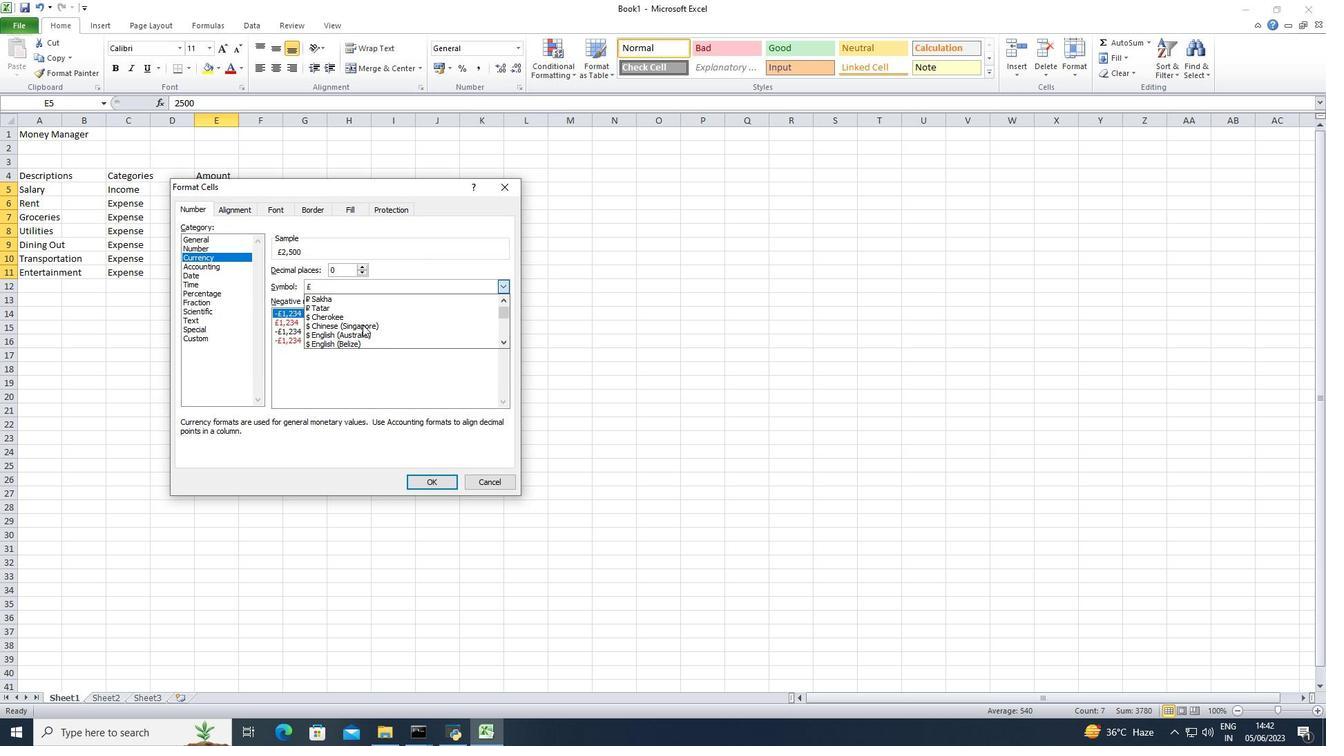 
Action: Mouse pressed left at (362, 324)
Screenshot: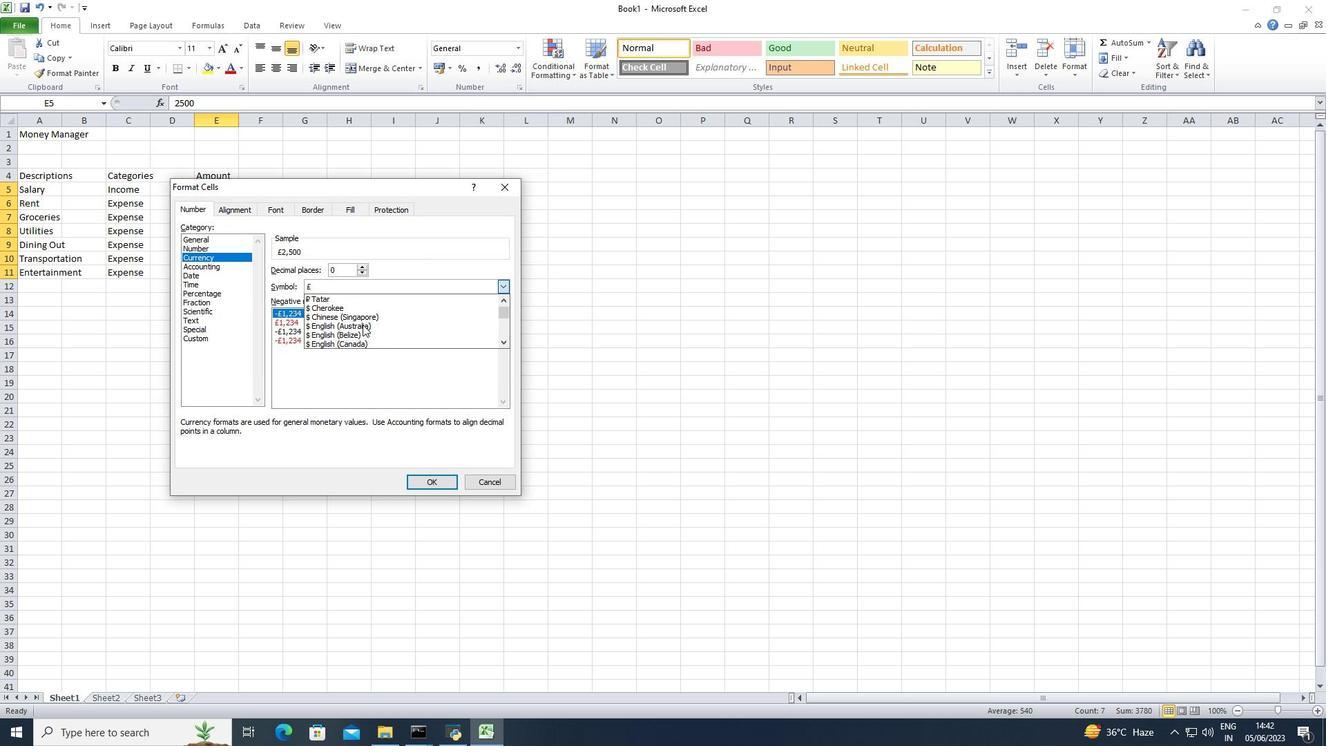 
Action: Mouse moved to (398, 285)
Screenshot: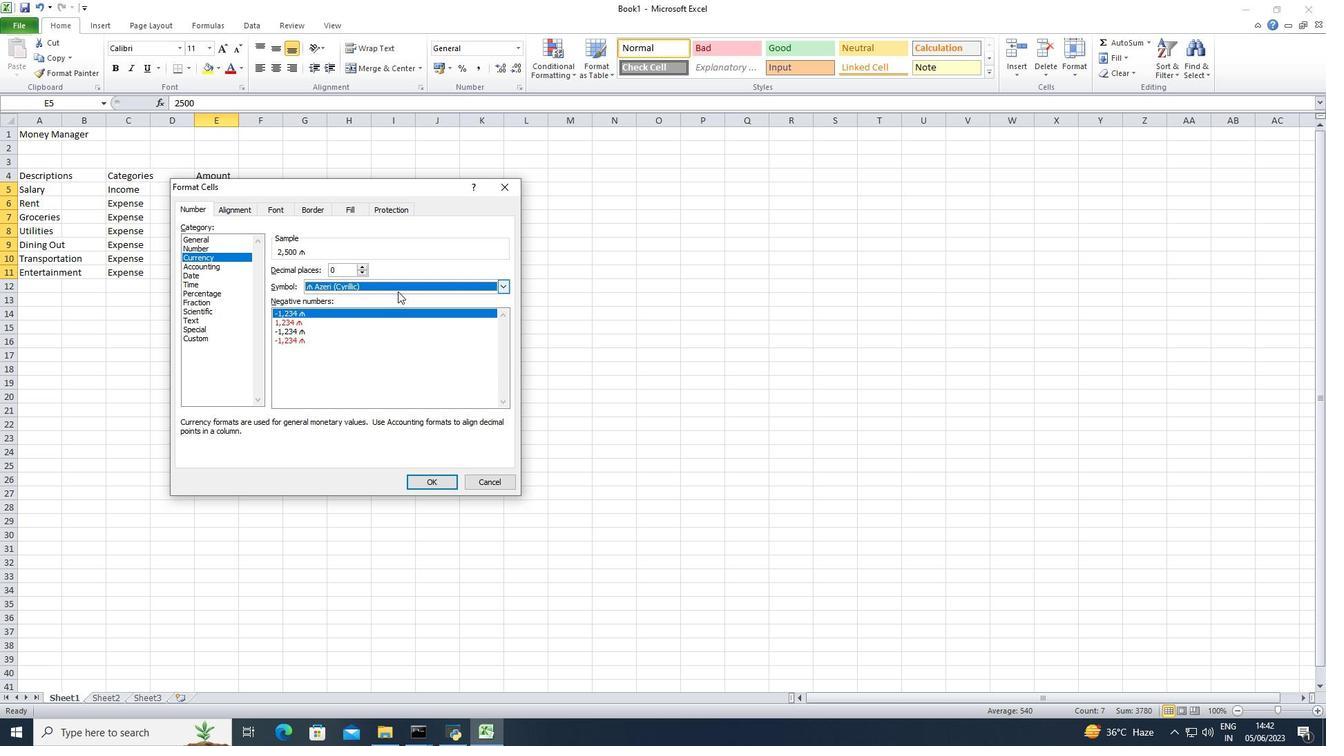 
Action: Mouse pressed left at (398, 285)
Screenshot: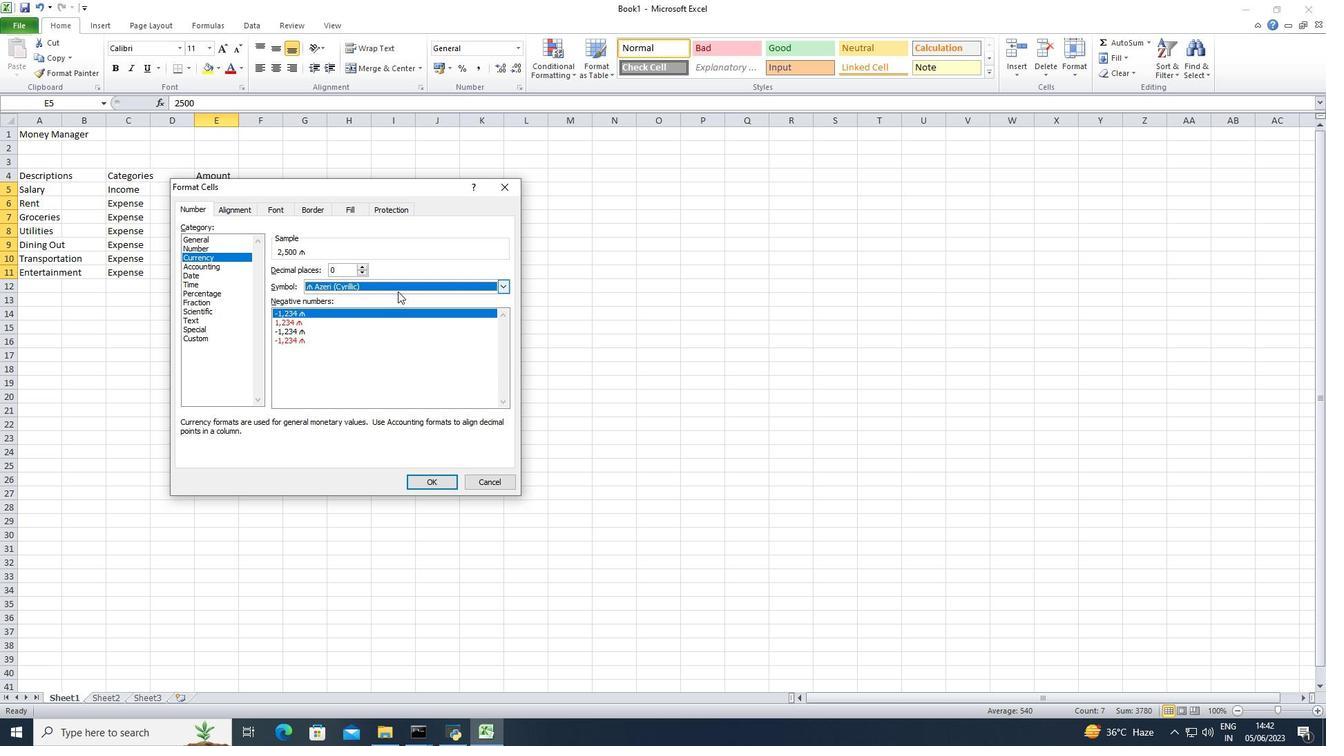 
Action: Mouse moved to (384, 321)
Screenshot: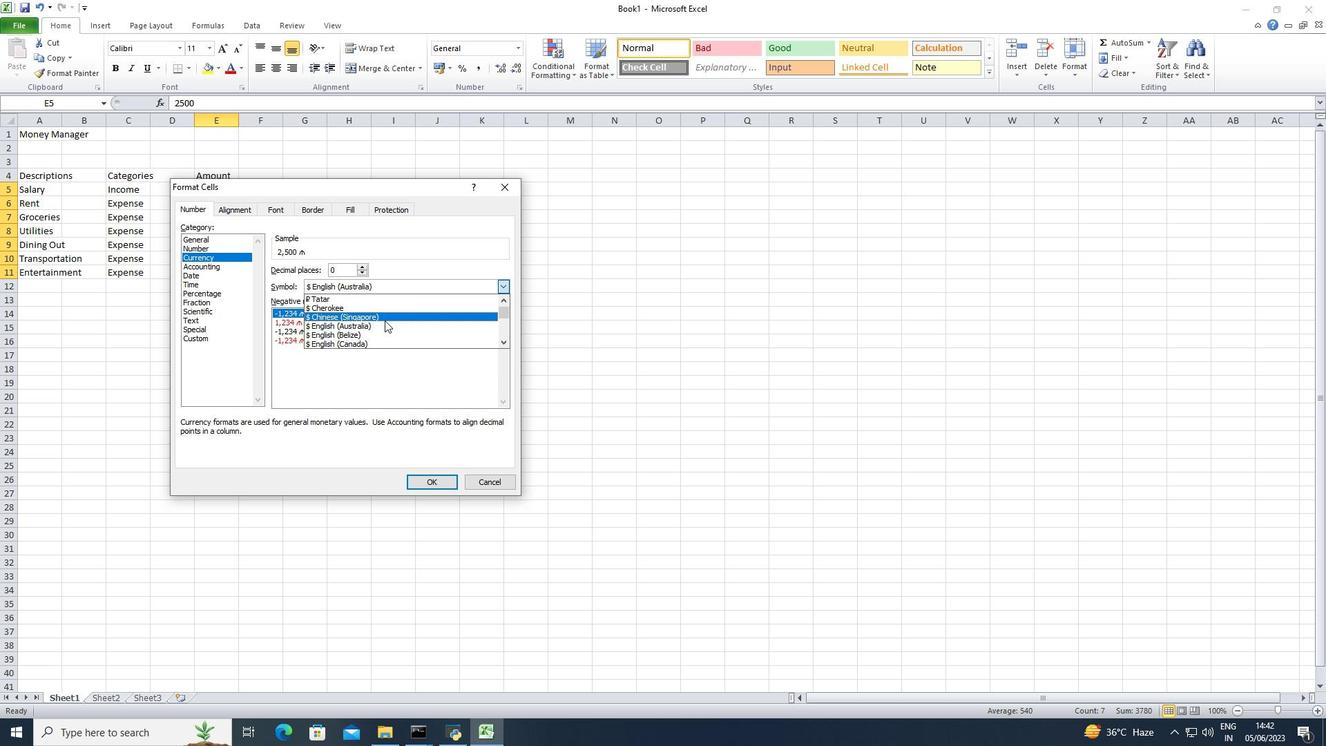 
Action: Mouse pressed left at (384, 321)
Screenshot: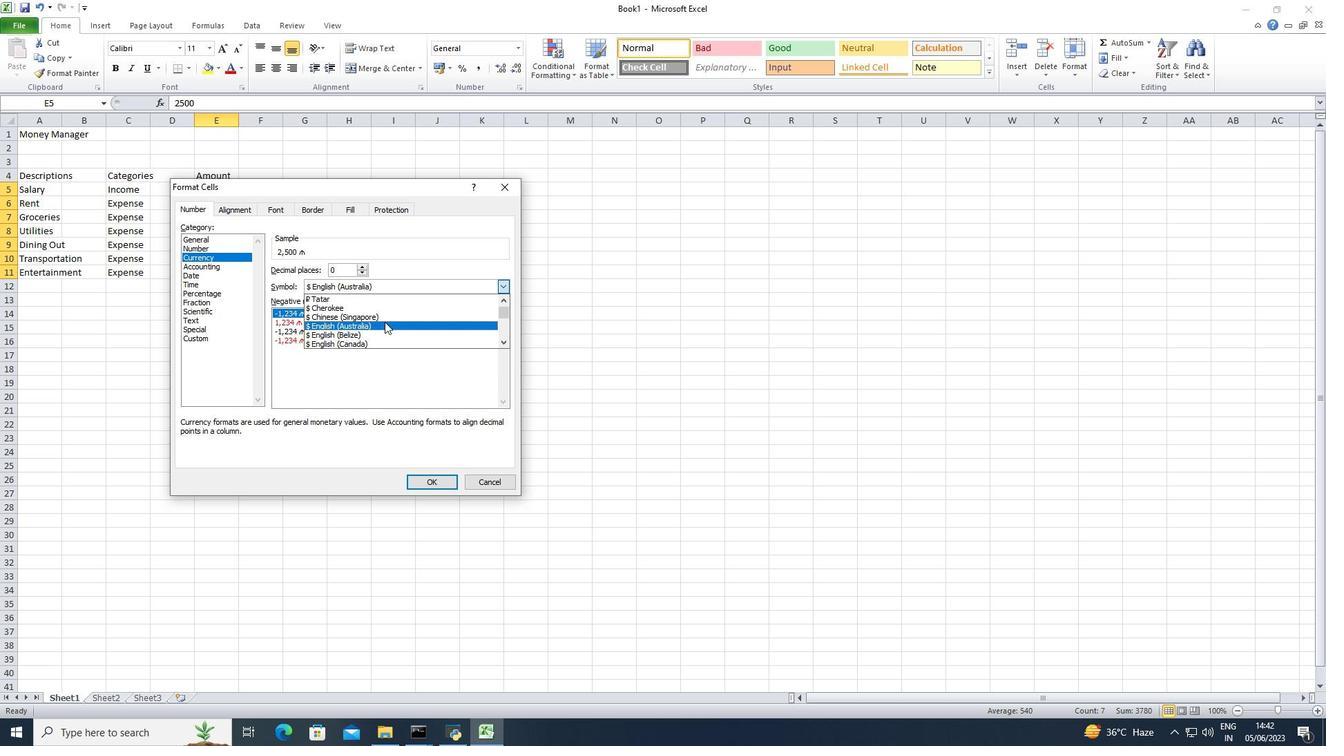 
Action: Mouse moved to (437, 484)
Screenshot: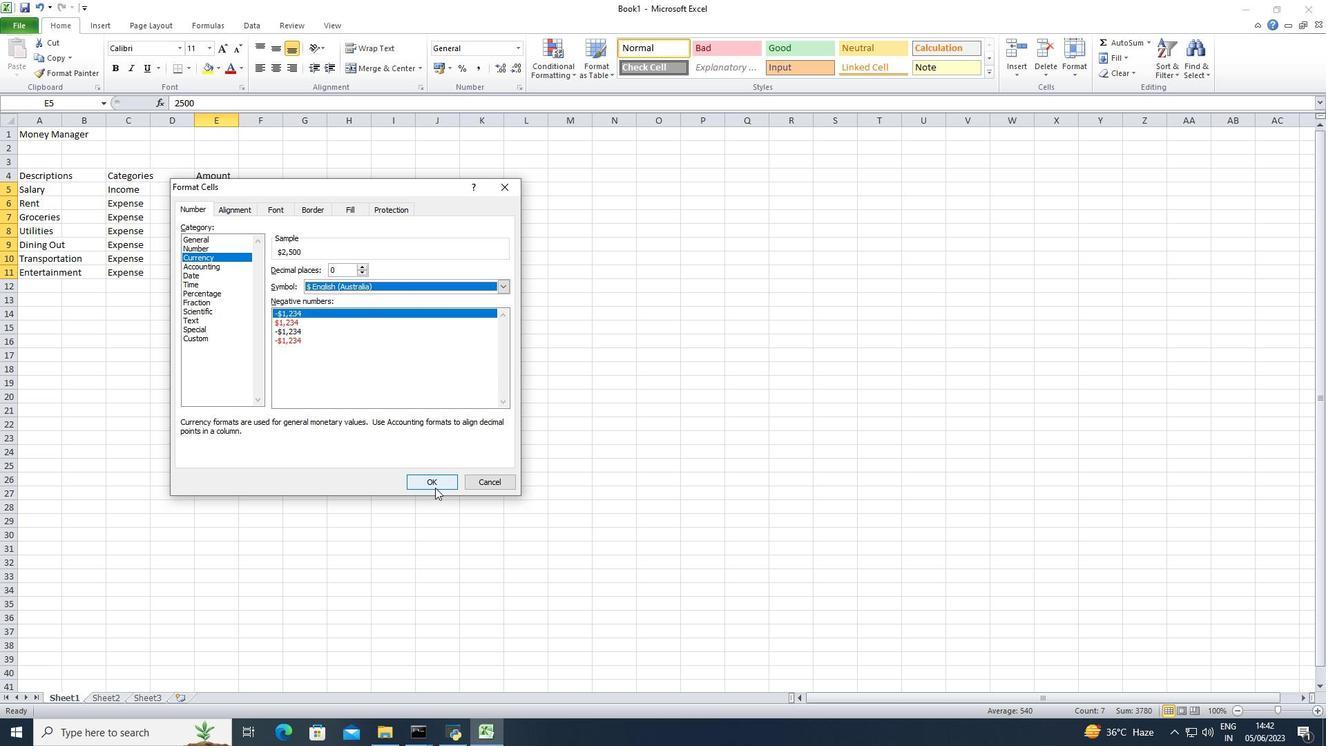 
Action: Mouse pressed left at (437, 484)
Screenshot: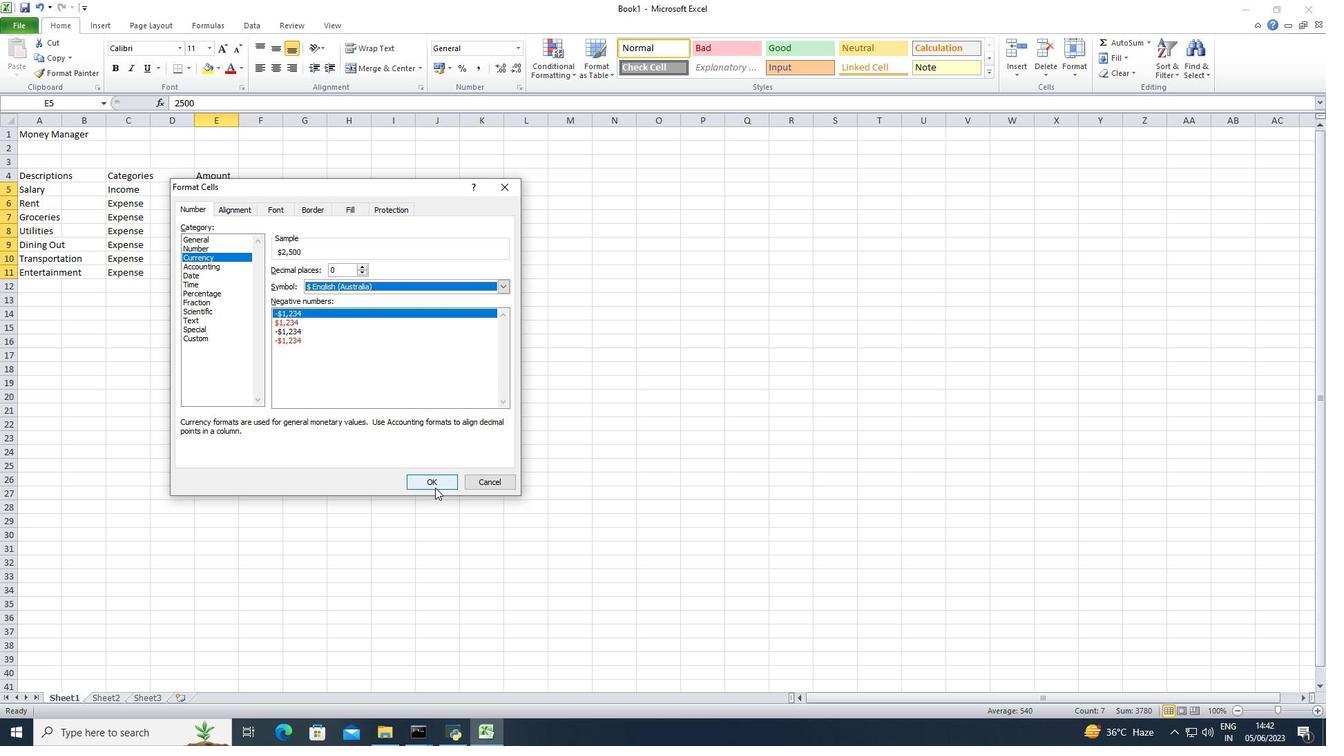 
Action: Mouse moved to (290, 180)
Screenshot: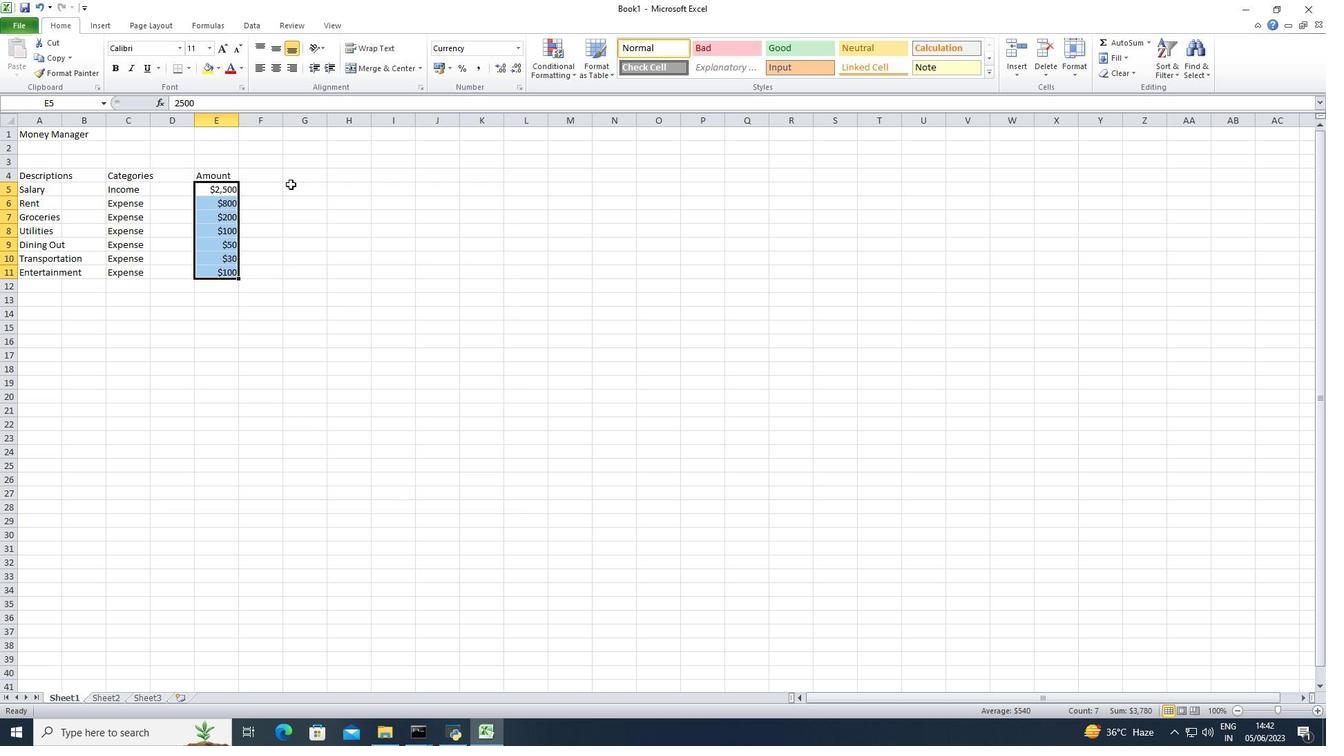 
Action: Mouse pressed left at (290, 180)
Screenshot: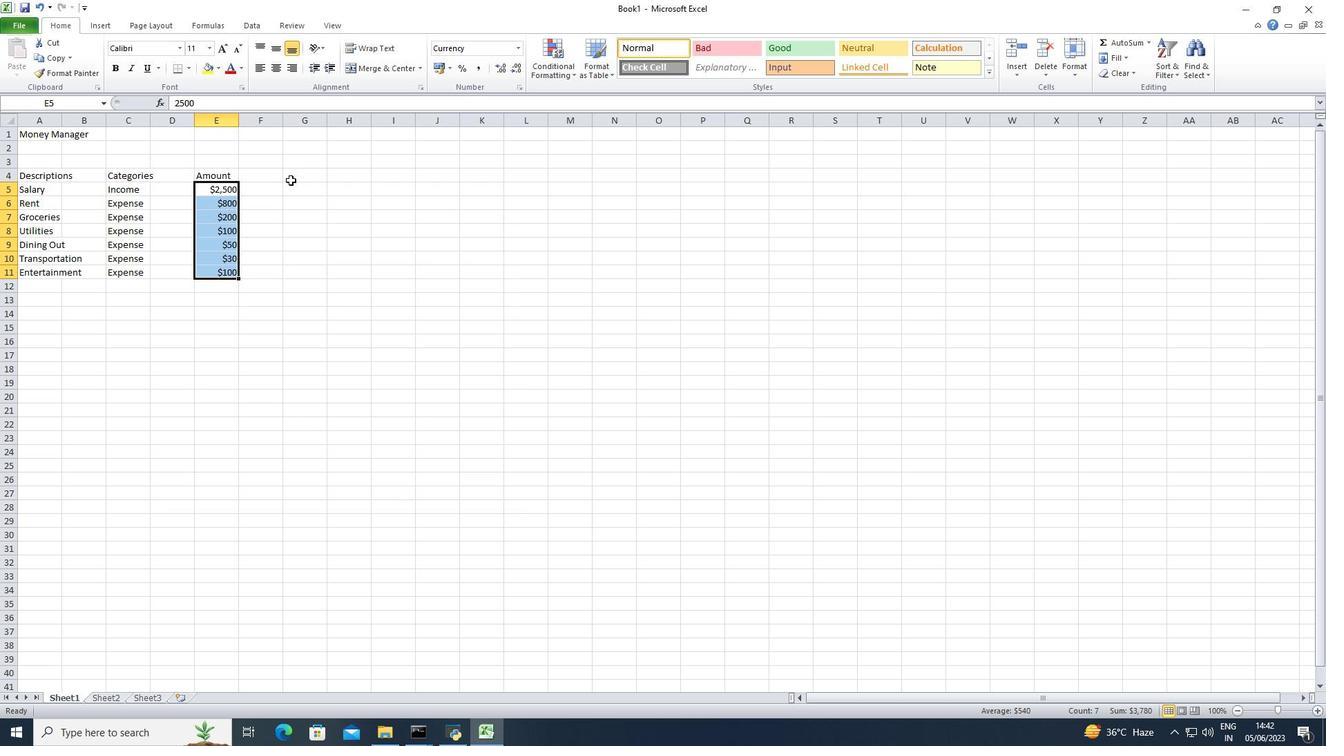 
Action: Key pressed <Key.shift>Dates<Key.down>2023-05-01<Key.down>2023-05-05<Key.enter>2023-05-10<Key.down>2023-05-15<Key.enter>2023-05-20<Key.down>2023-05-25<Key.enter>2023-05-31<Key.enter><Key.down><Key.down><Key.right><Key.up><Key.up><Key.up>ctrl+S<Key.shift>Excel<Key.space><Key.shift>Docuent<Key.backspace><Key.backspace><Key.backspace>ment<Key.enter>
Screenshot: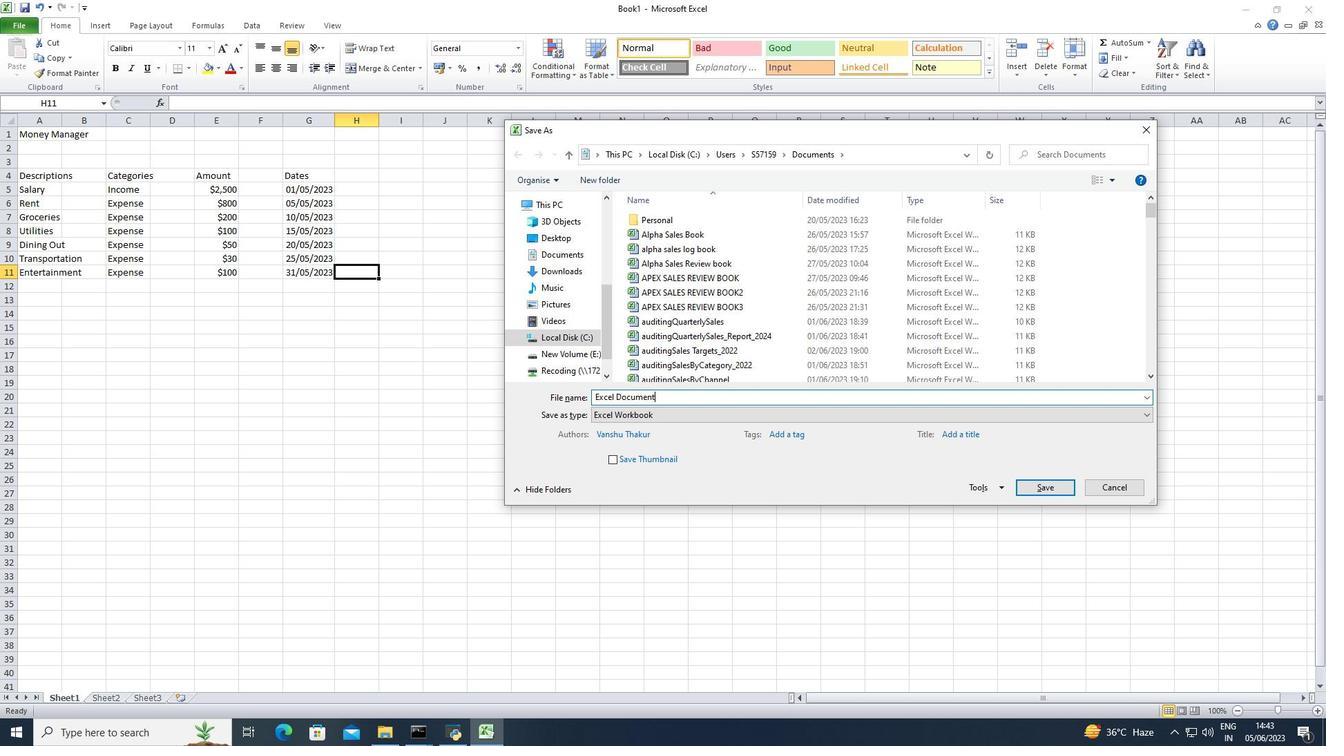 
